 Task: Add Clif Bar Chocolate Chip 12 Pack Case to the cart.
Action: Mouse moved to (233, 95)
Screenshot: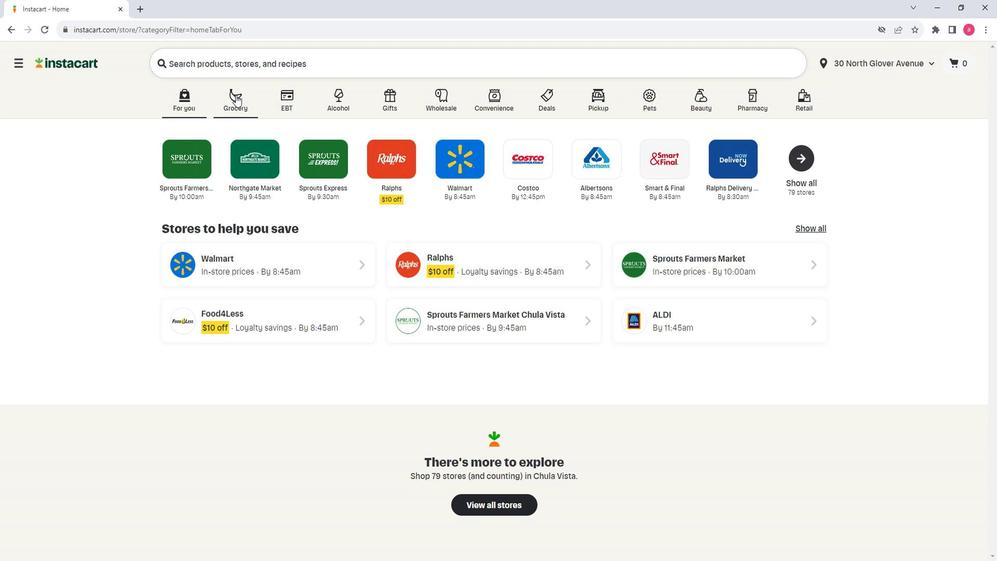 
Action: Mouse pressed left at (233, 95)
Screenshot: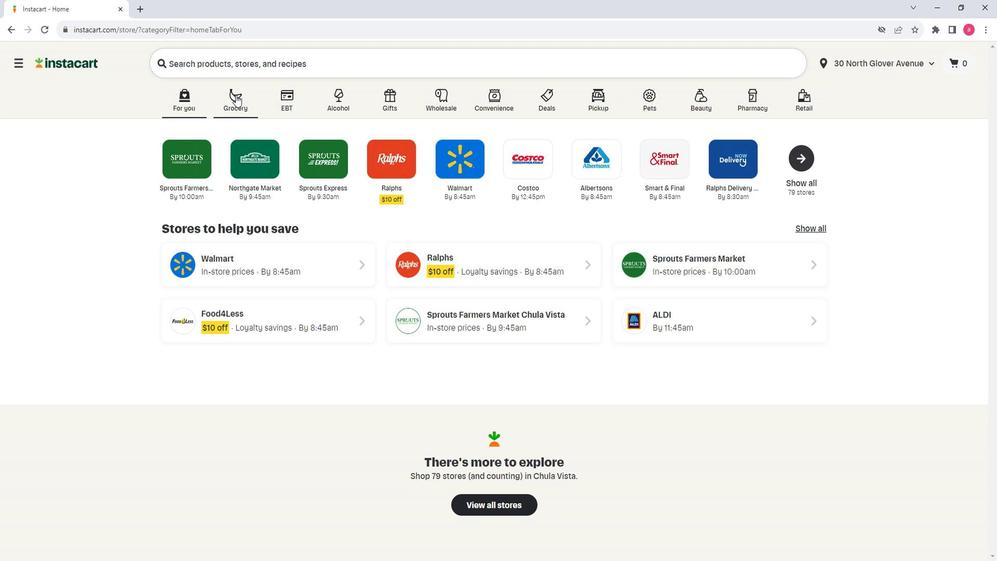 
Action: Mouse moved to (227, 302)
Screenshot: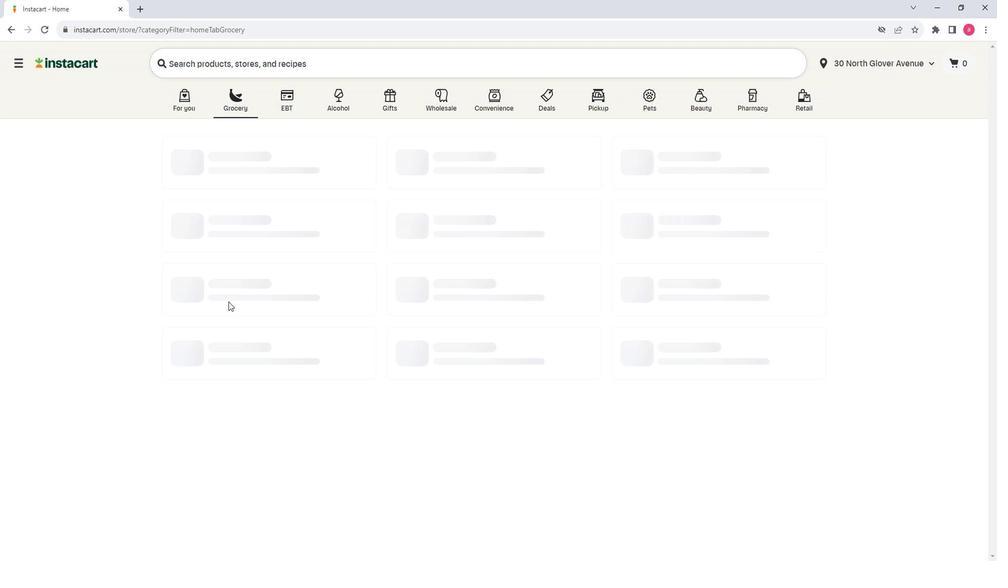 
Action: Mouse pressed left at (227, 302)
Screenshot: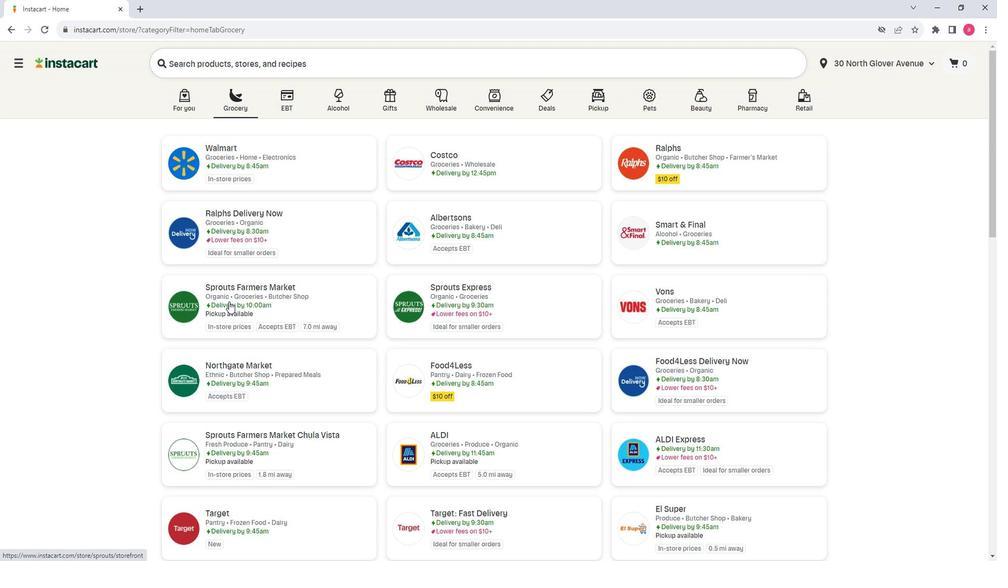 
Action: Mouse moved to (95, 384)
Screenshot: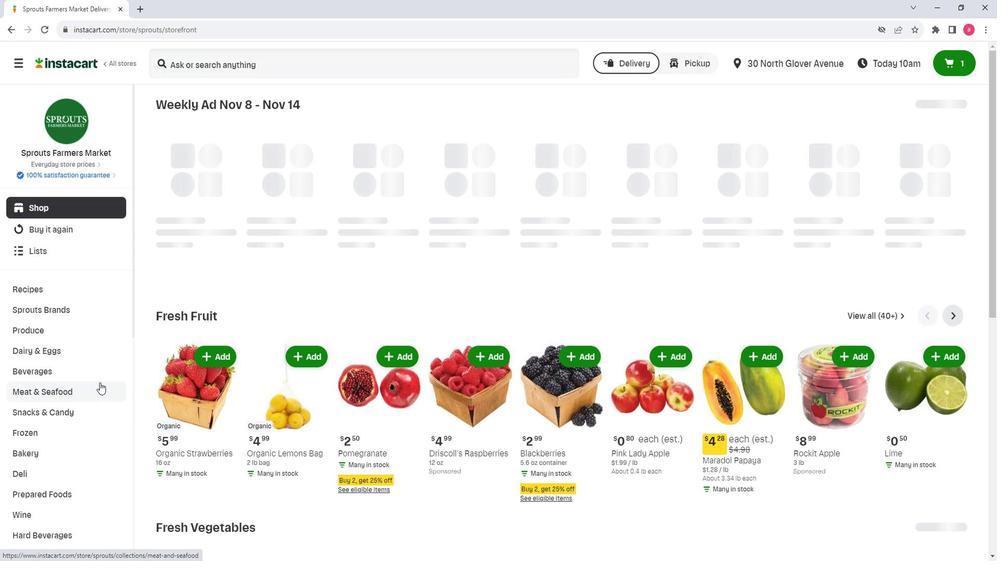 
Action: Mouse scrolled (95, 383) with delta (0, 0)
Screenshot: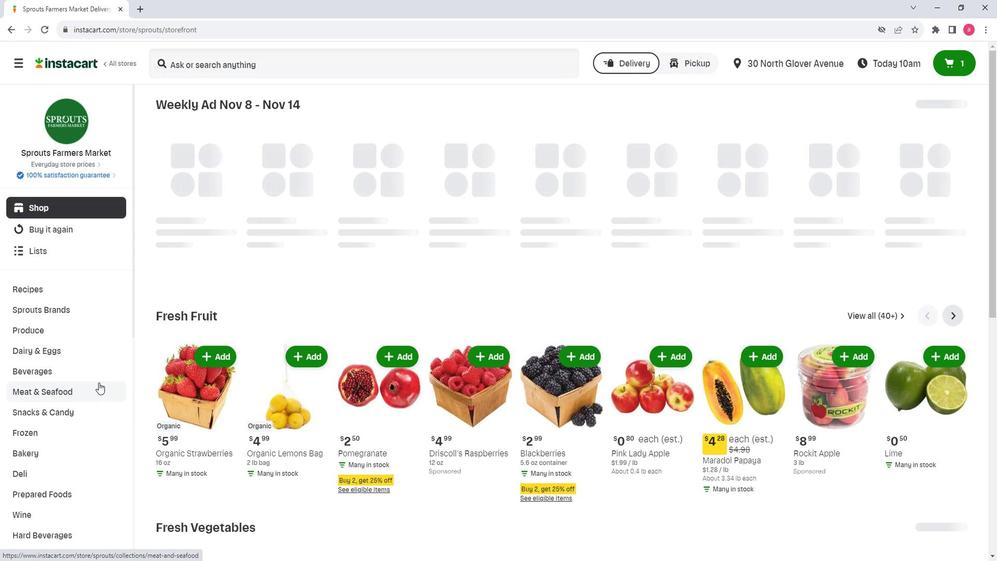 
Action: Mouse moved to (92, 357)
Screenshot: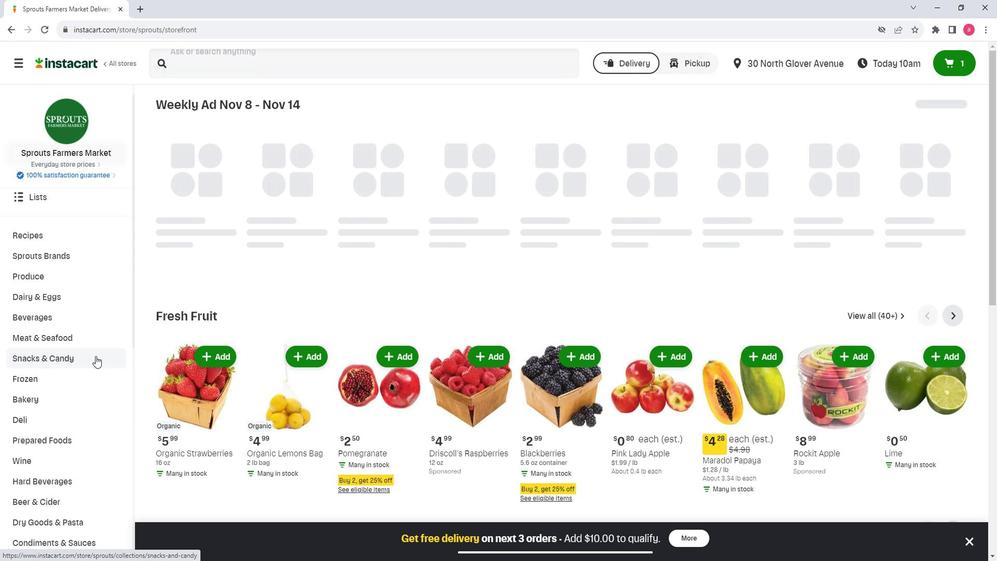 
Action: Mouse pressed left at (92, 357)
Screenshot: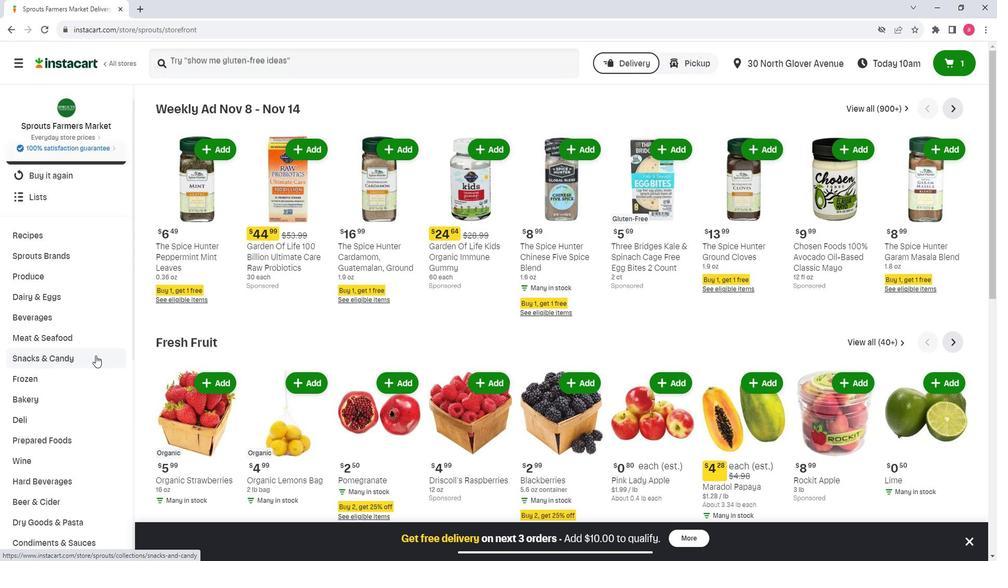 
Action: Mouse scrolled (92, 356) with delta (0, 0)
Screenshot: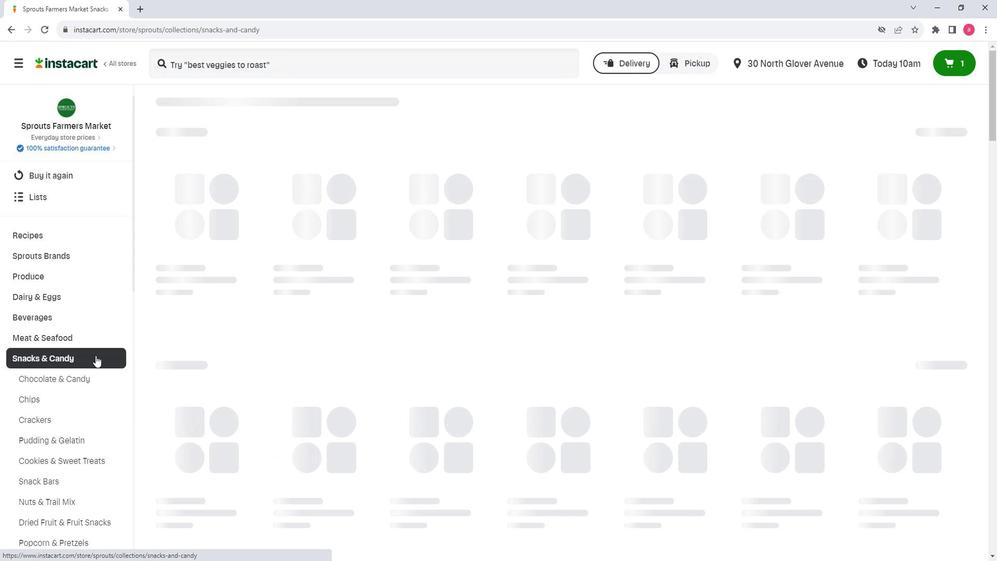 
Action: Mouse moved to (93, 408)
Screenshot: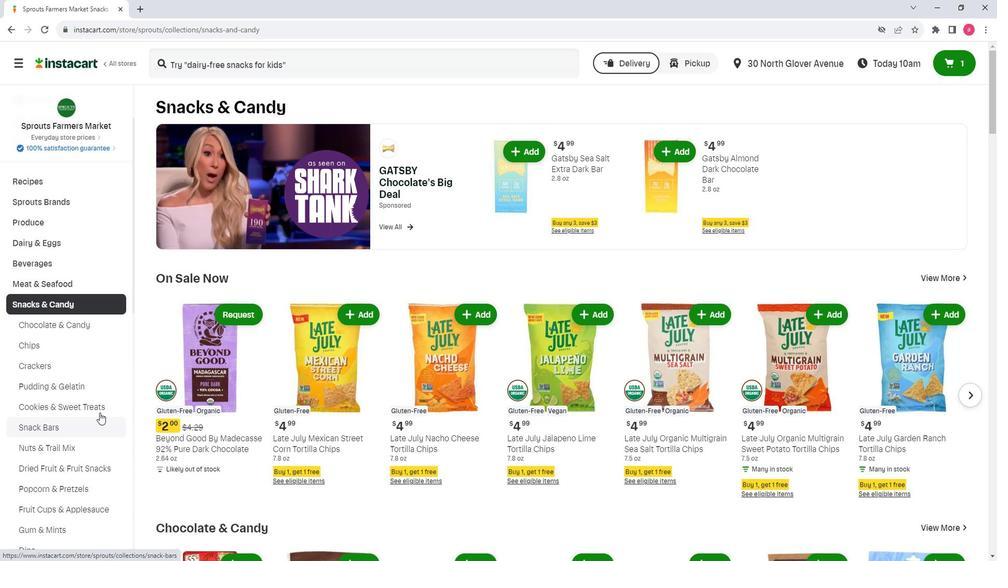 
Action: Mouse pressed left at (93, 408)
Screenshot: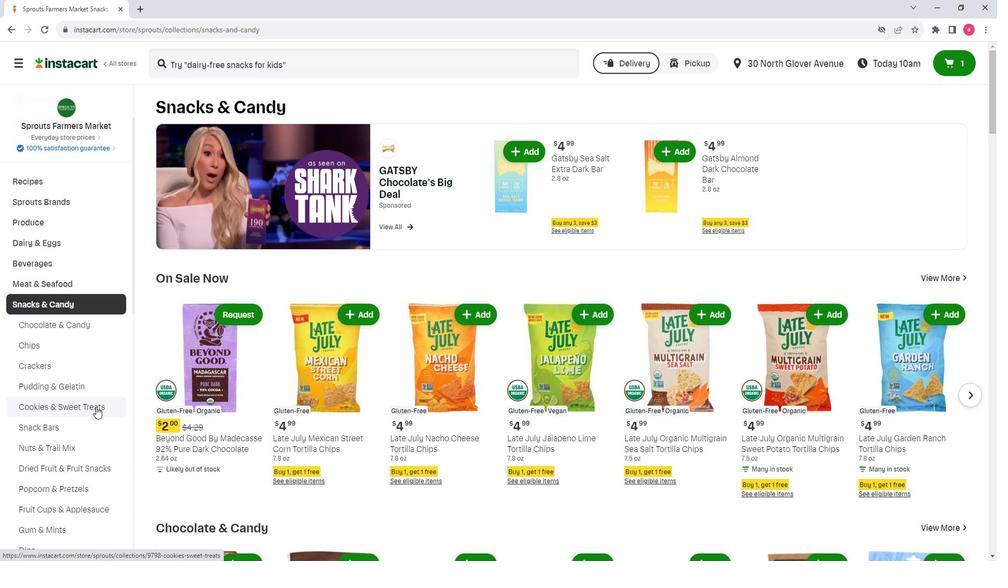 
Action: Mouse moved to (215, 149)
Screenshot: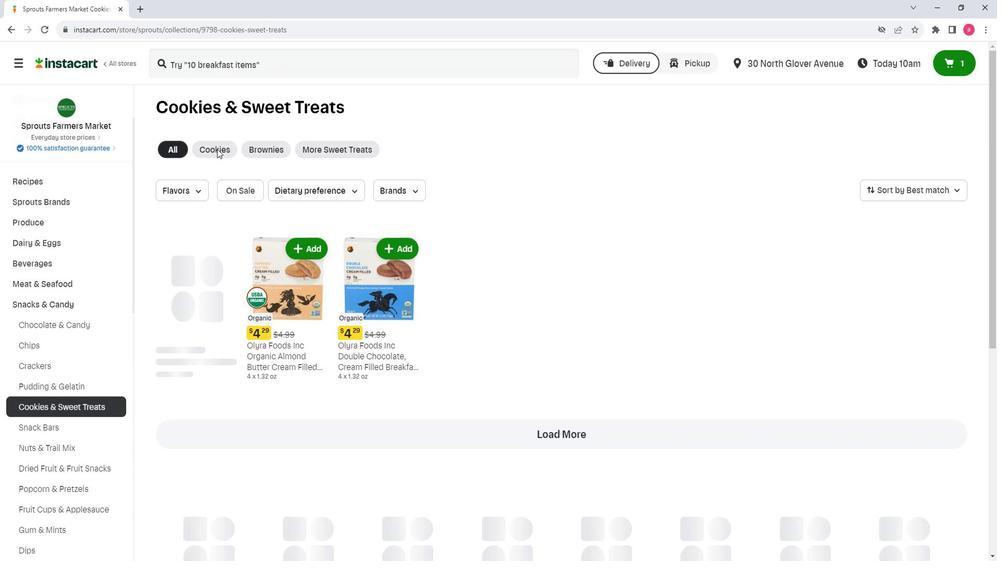 
Action: Mouse pressed left at (215, 149)
Screenshot: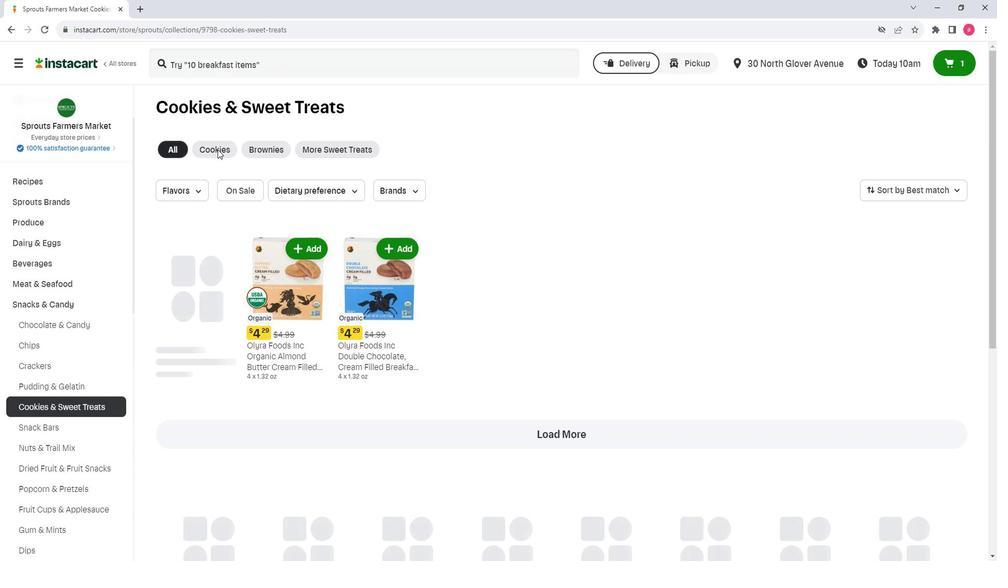 
Action: Mouse moved to (270, 67)
Screenshot: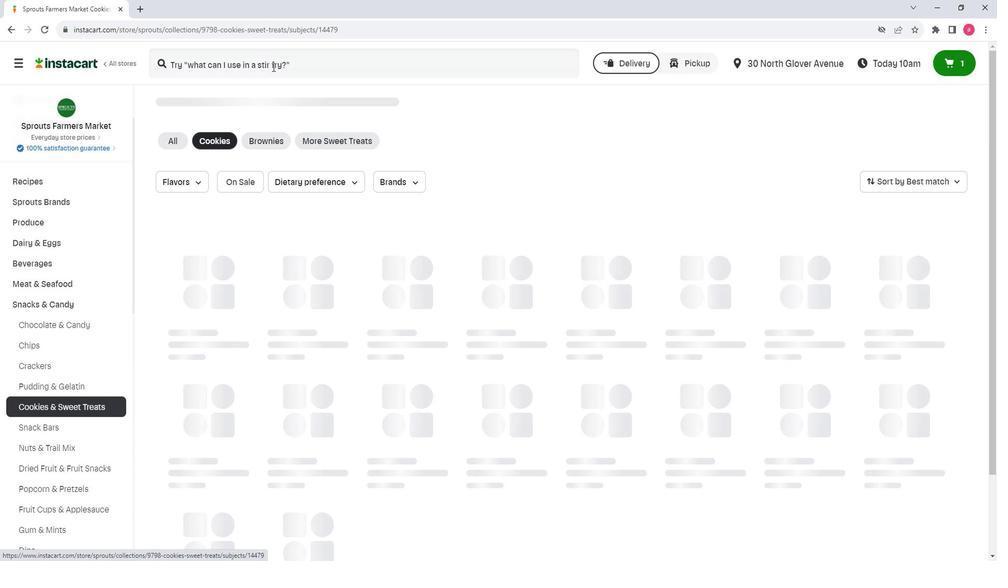 
Action: Mouse pressed left at (270, 67)
Screenshot: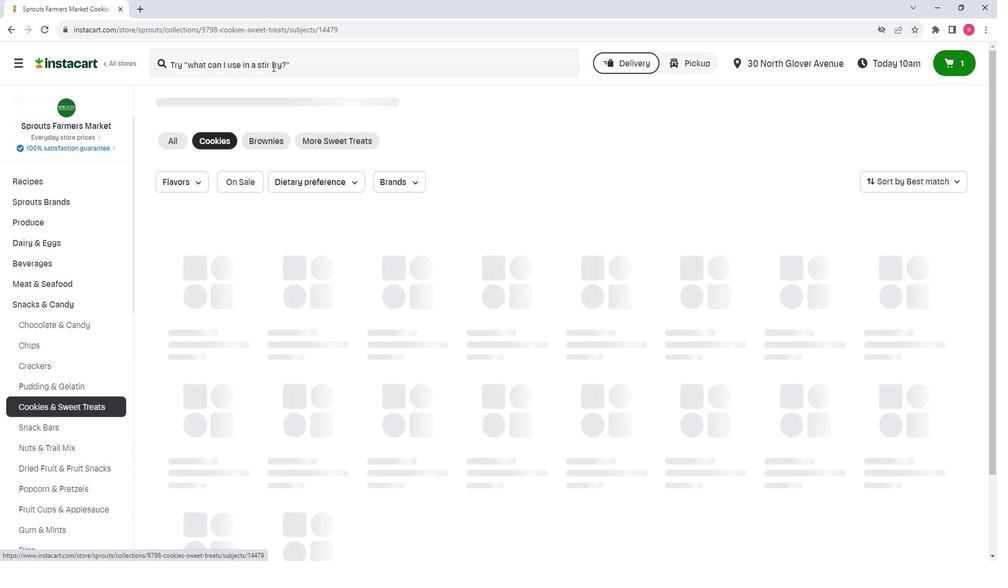 
Action: Key pressed <Key.shift>Clif<Key.space><Key.shift><Key.shift>Bar<Key.space><Key.shift><Key.shift><Key.shift><Key.shift><Key.shift><Key.shift><Key.shift><Key.shift><Key.shift><Key.shift><Key.shift><Key.shift><Key.shift>Chocolate<Key.space><Key.shift><Key.shift><Key.shift><Key.shift><Key.shift><Key.shift><Key.shift><Key.shift><Key.shift><Key.shift><Key.shift><Key.shift><Key.shift><Key.shift><Key.shift>Chip<Key.space>12<Key.space><Key.shift><Key.shift><Key.shift><Key.shift><Key.shift><Key.shift><Key.shift><Key.shift><Key.shift><Key.shift><Key.shift><Key.shift><Key.shift><Key.shift><Key.shift>Pack<Key.space><Key.shift><Key.shift><Key.shift><Key.shift><Key.shift><Key.shift><Key.shift><Key.shift><Key.shift><Key.shift><Key.shift><Key.shift><Key.shift><Key.shift><Key.shift>Case<Key.enter>
Screenshot: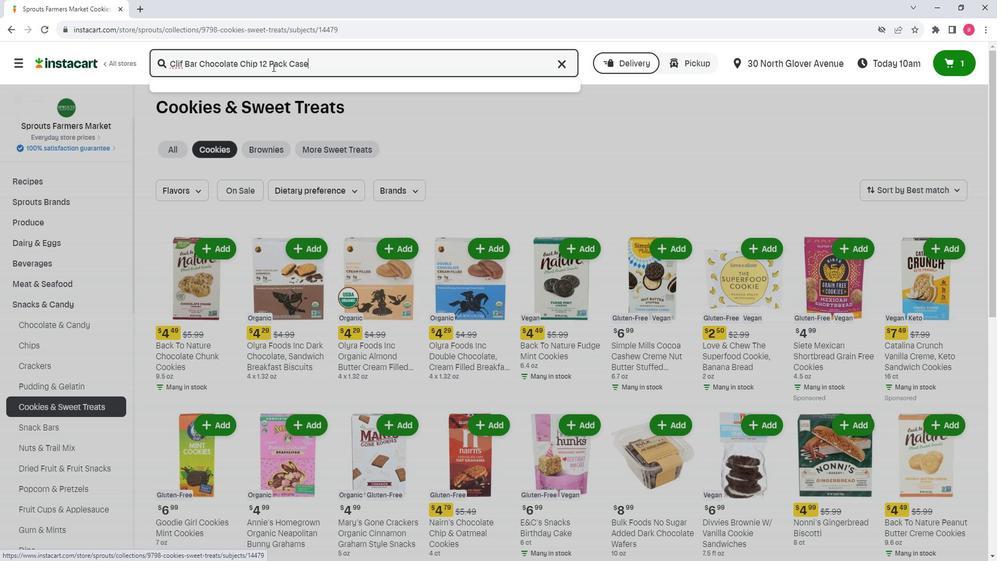 
Action: Mouse moved to (813, 353)
Screenshot: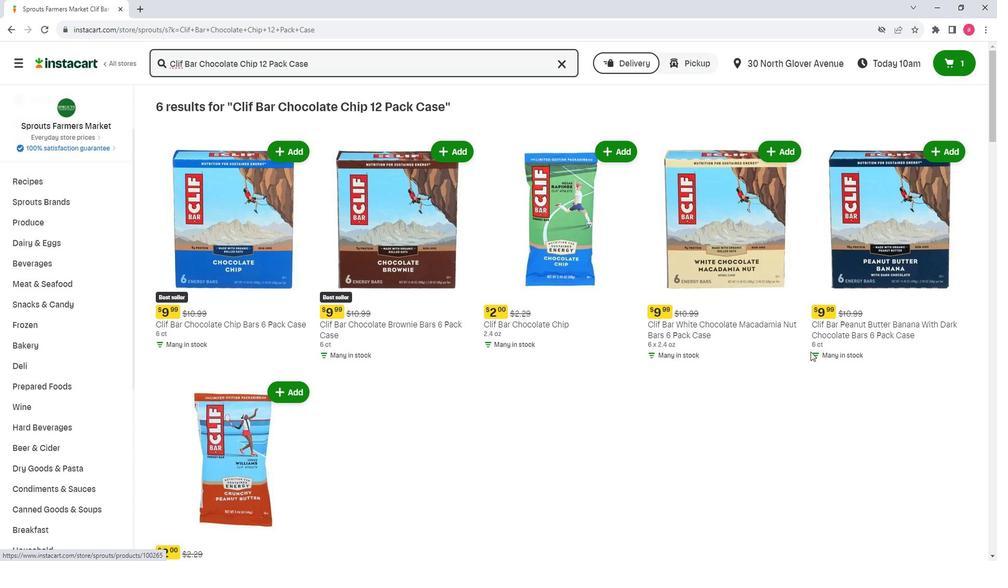 
Action: Mouse scrolled (813, 352) with delta (0, 0)
Screenshot: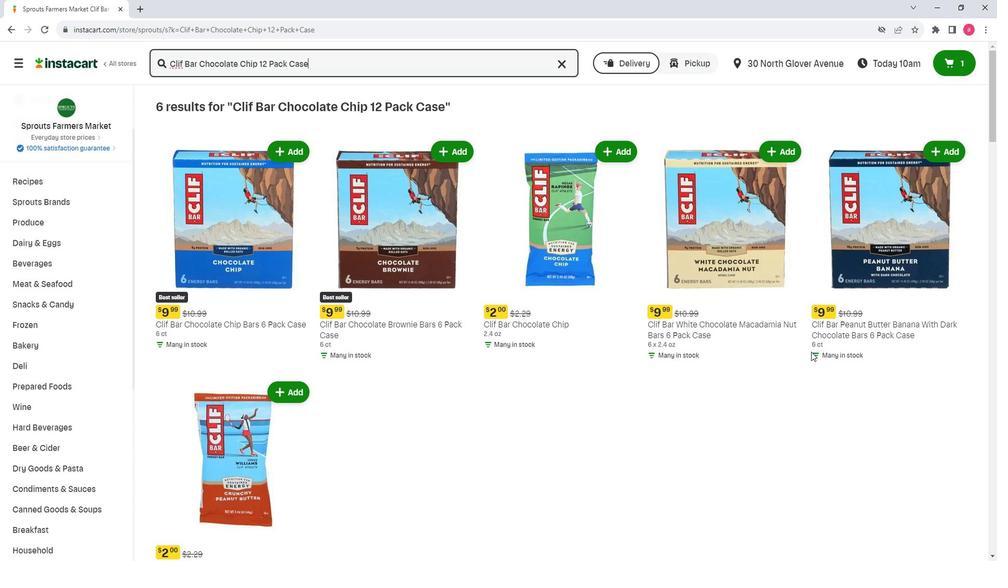 
Action: Mouse scrolled (813, 352) with delta (0, 0)
Screenshot: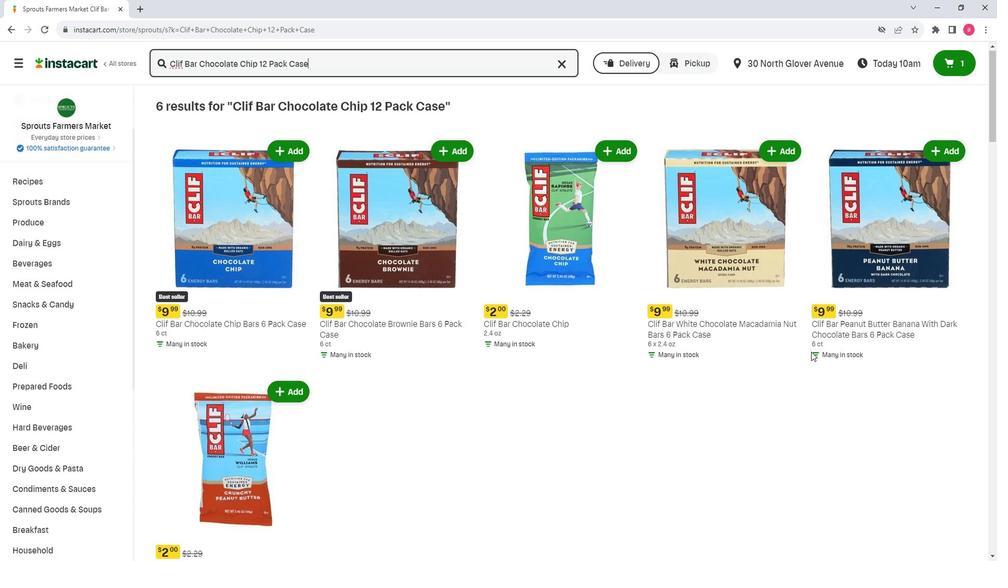 
Action: Mouse moved to (462, 289)
Screenshot: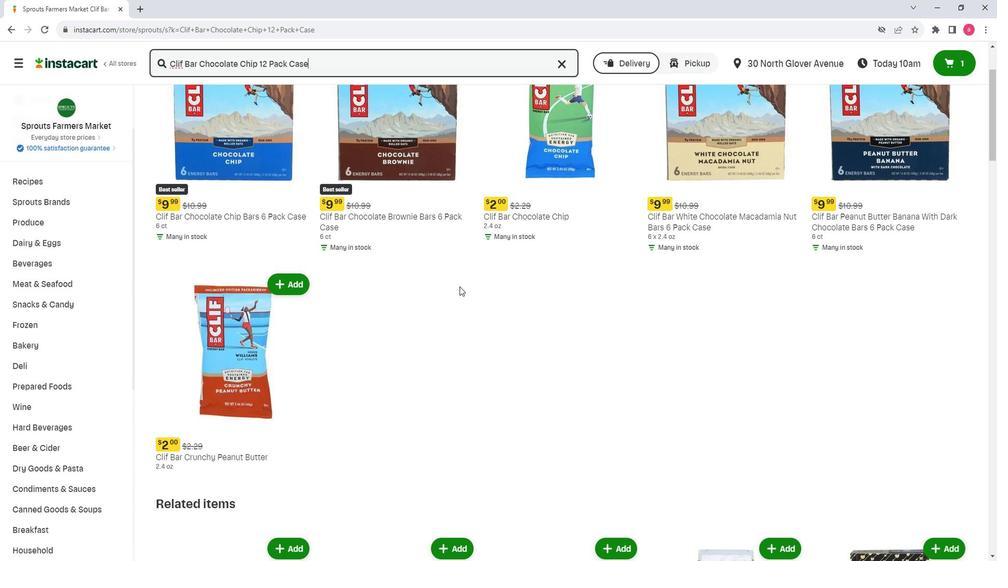 
Action: Mouse scrolled (462, 288) with delta (0, 0)
Screenshot: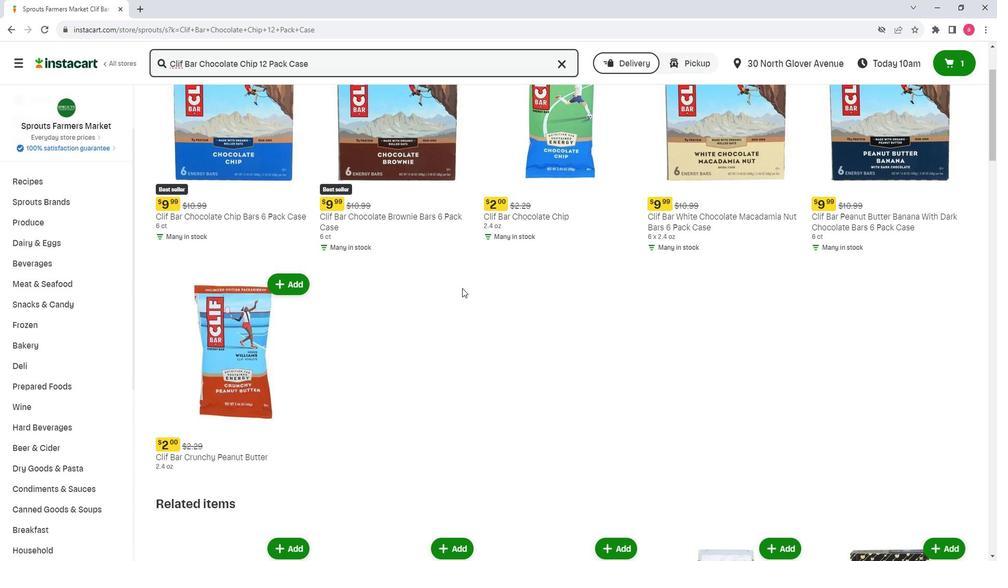 
Action: Mouse scrolled (462, 288) with delta (0, 0)
Screenshot: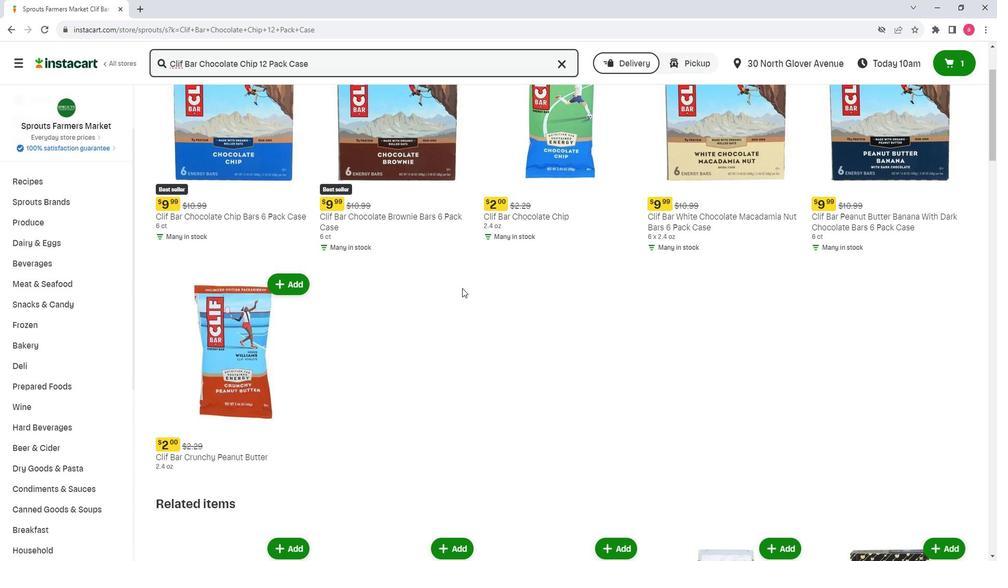 
Action: Mouse scrolled (462, 288) with delta (0, 0)
Screenshot: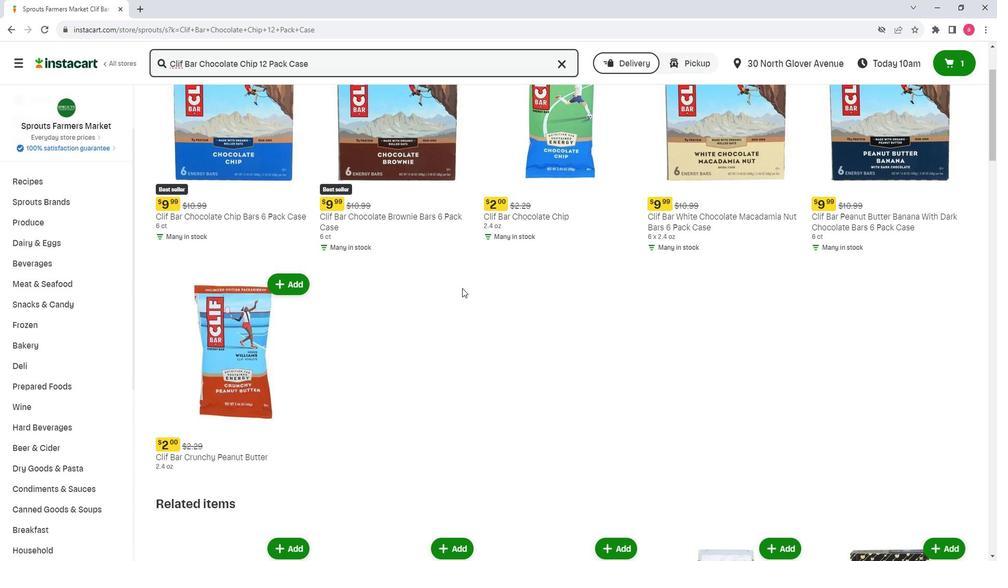
Action: Mouse scrolled (462, 288) with delta (0, 0)
Screenshot: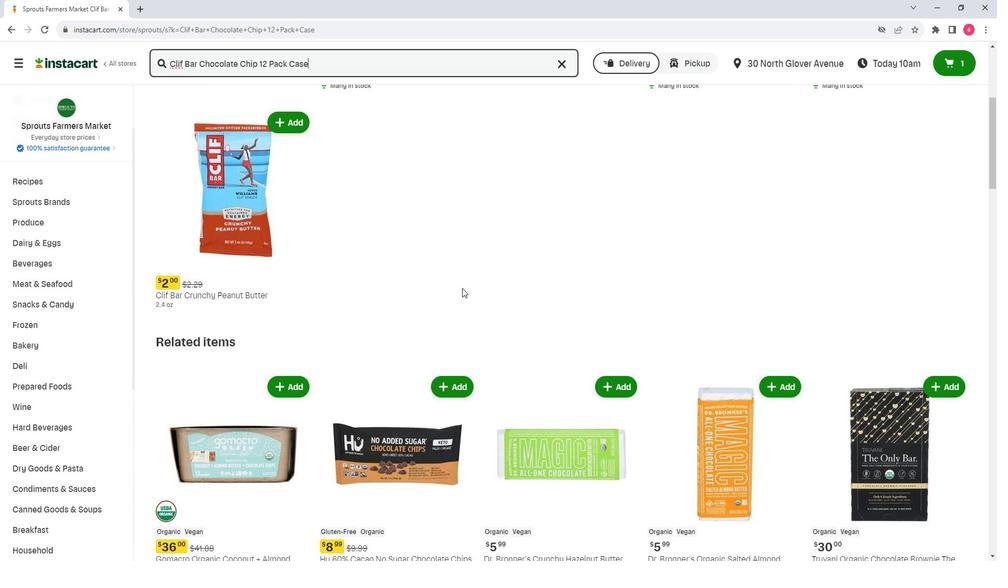 
Action: Mouse scrolled (462, 288) with delta (0, 0)
Screenshot: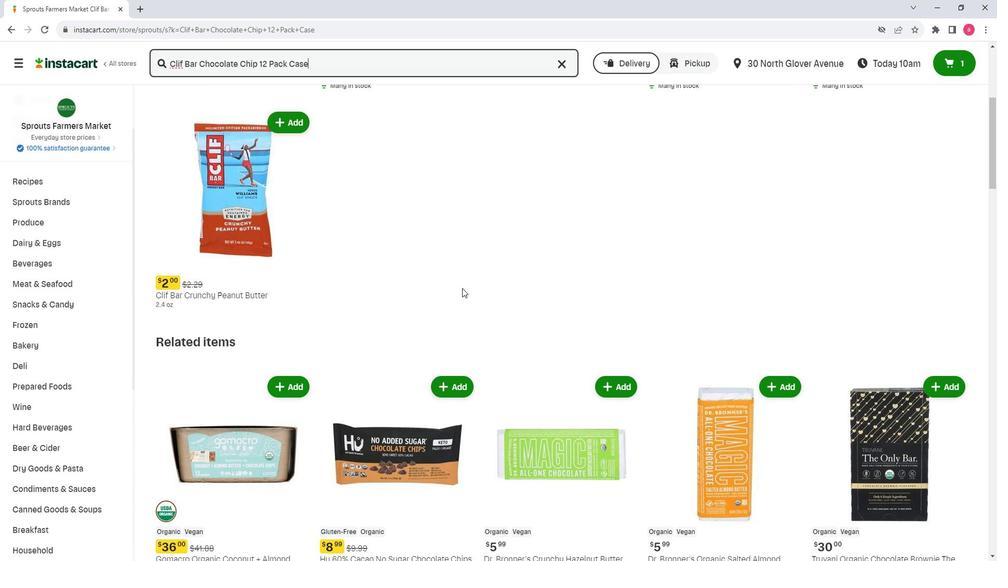 
Action: Mouse scrolled (462, 288) with delta (0, 0)
Screenshot: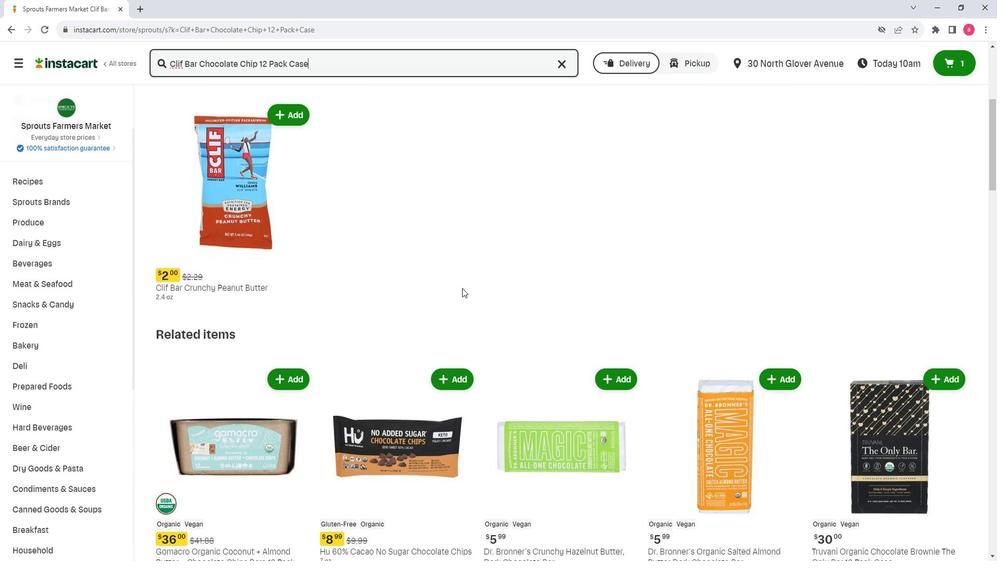 
Action: Mouse scrolled (462, 288) with delta (0, 0)
Screenshot: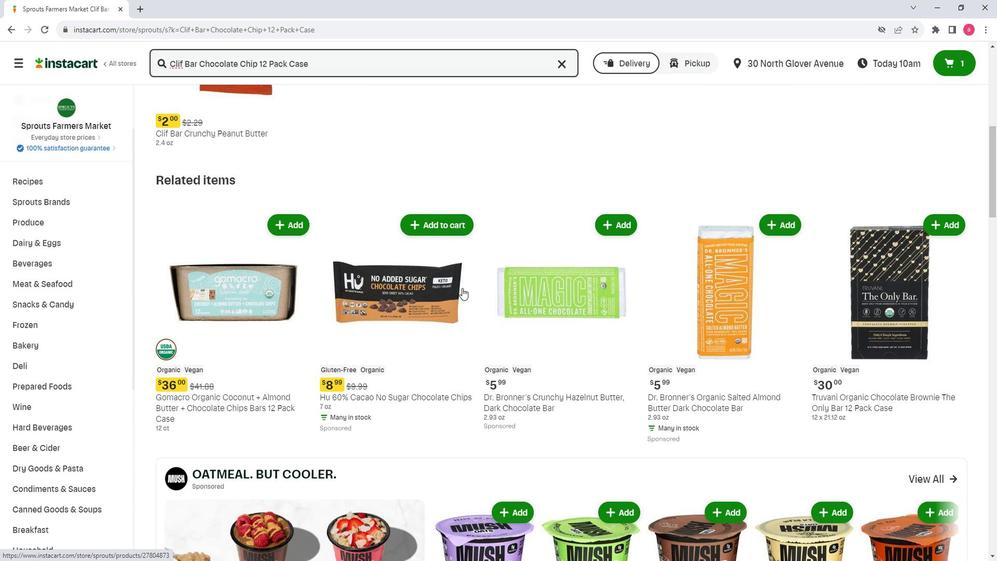
Action: Mouse scrolled (462, 288) with delta (0, 0)
Screenshot: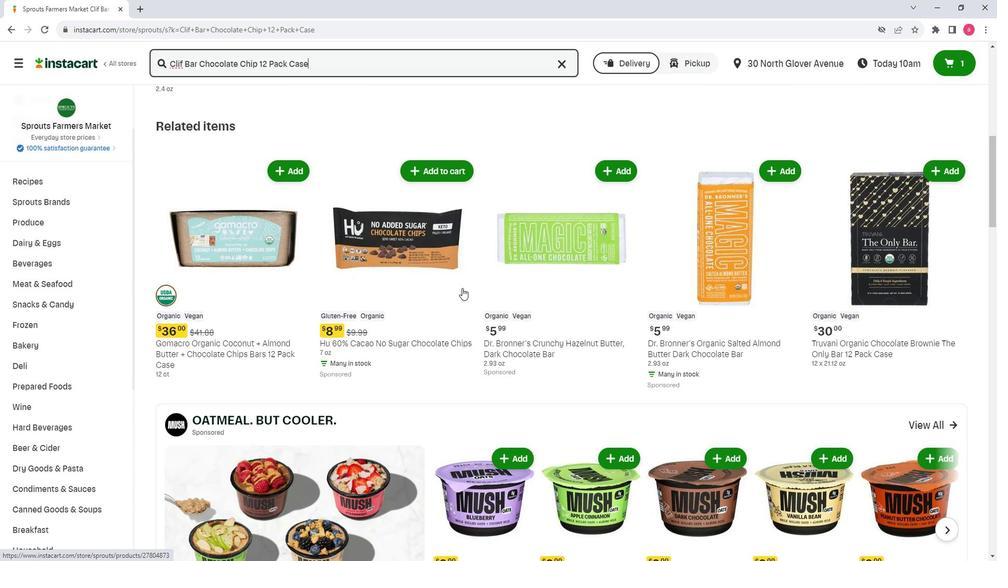 
Action: Mouse scrolled (462, 288) with delta (0, 0)
Screenshot: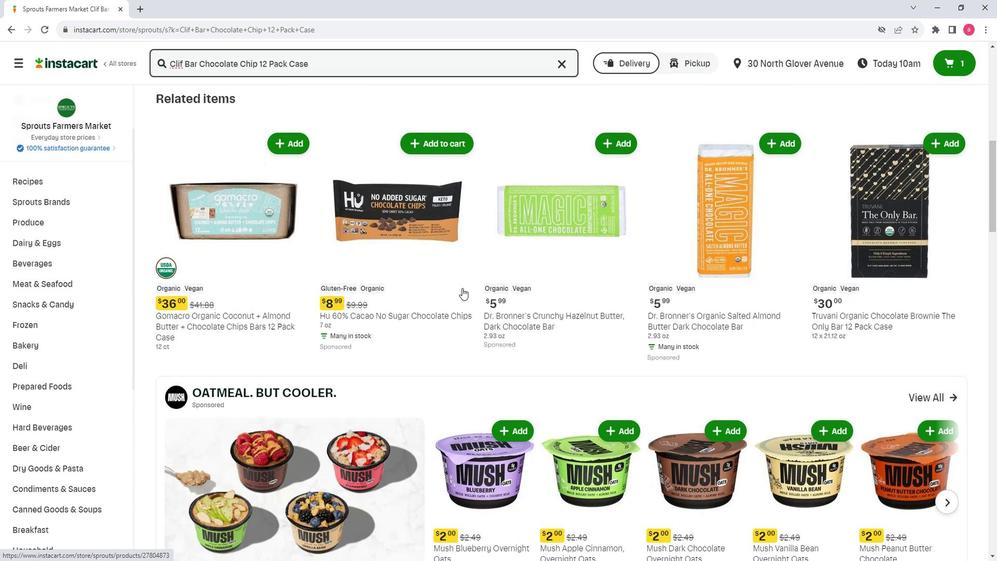 
Action: Mouse scrolled (462, 288) with delta (0, 0)
Screenshot: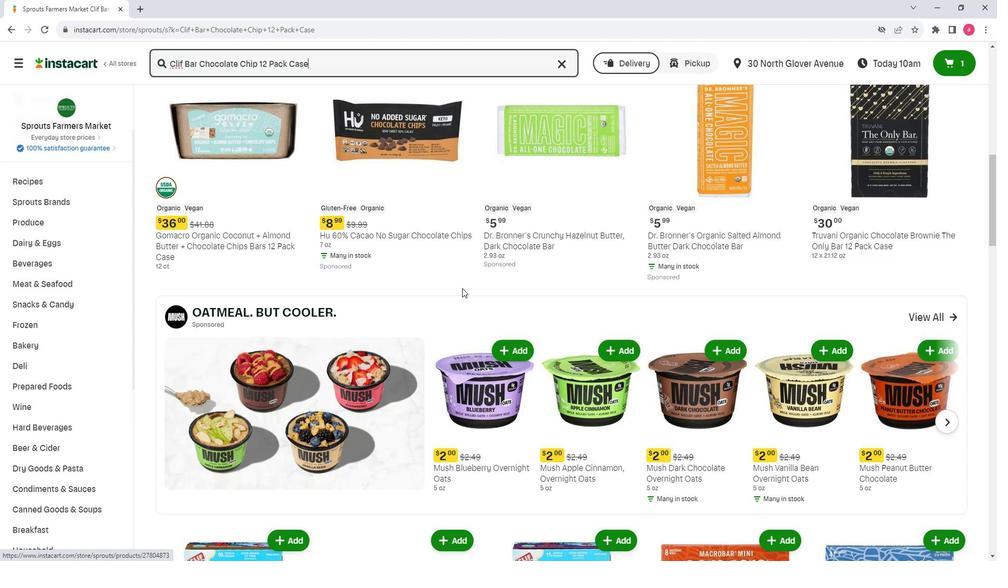 
Action: Mouse scrolled (462, 288) with delta (0, 0)
Screenshot: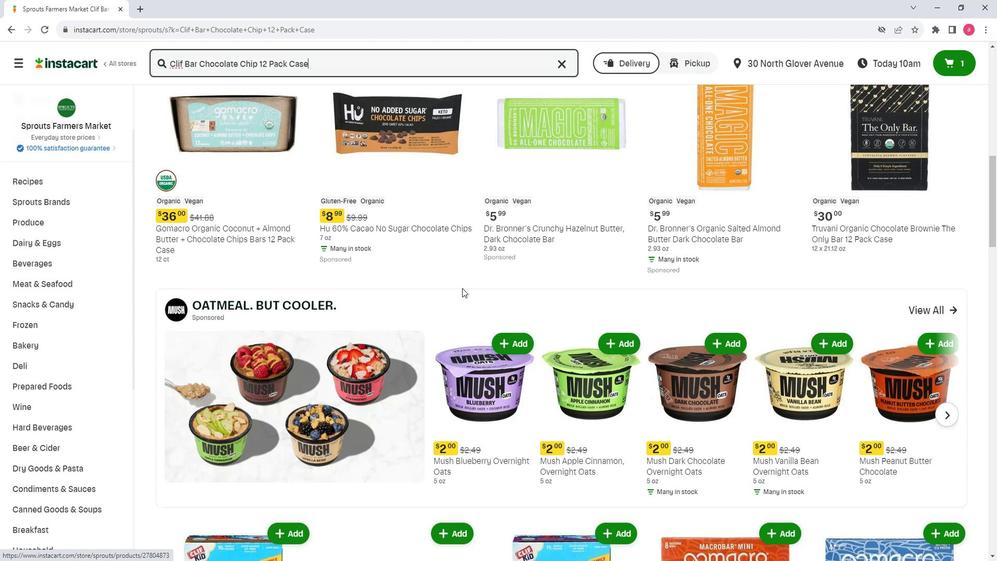 
Action: Mouse scrolled (462, 288) with delta (0, 0)
Screenshot: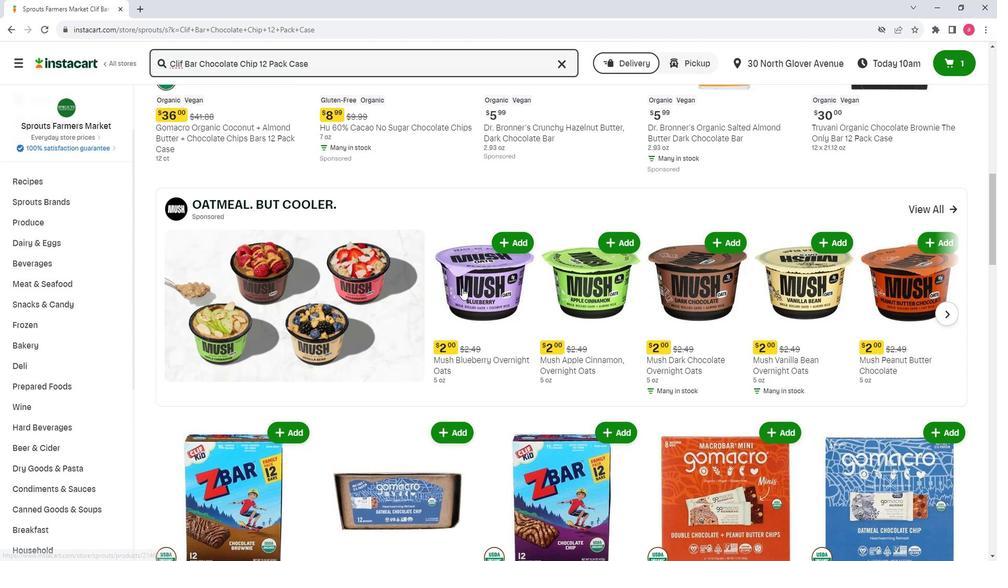 
Action: Mouse scrolled (462, 288) with delta (0, 0)
Screenshot: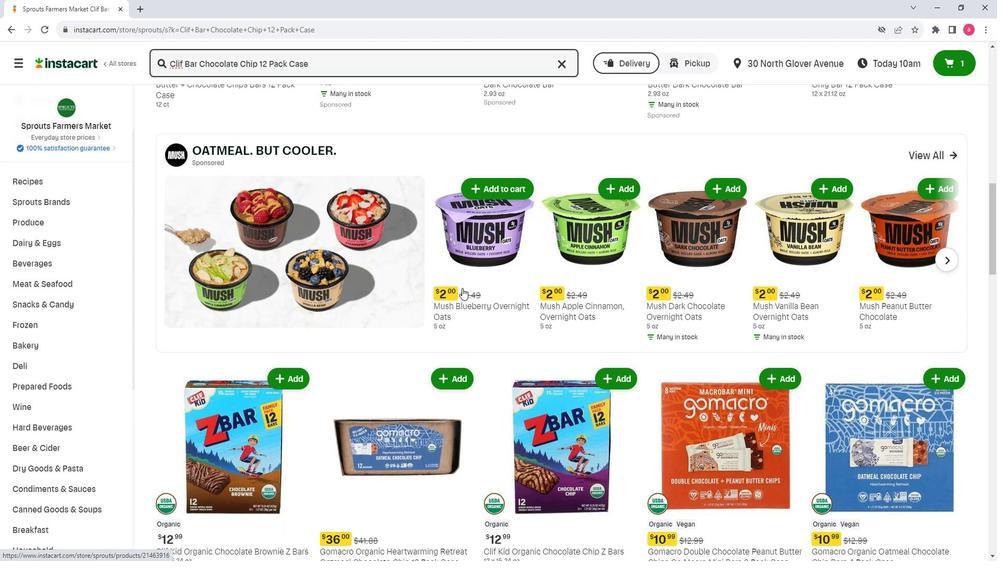 
Action: Mouse scrolled (462, 288) with delta (0, 0)
Screenshot: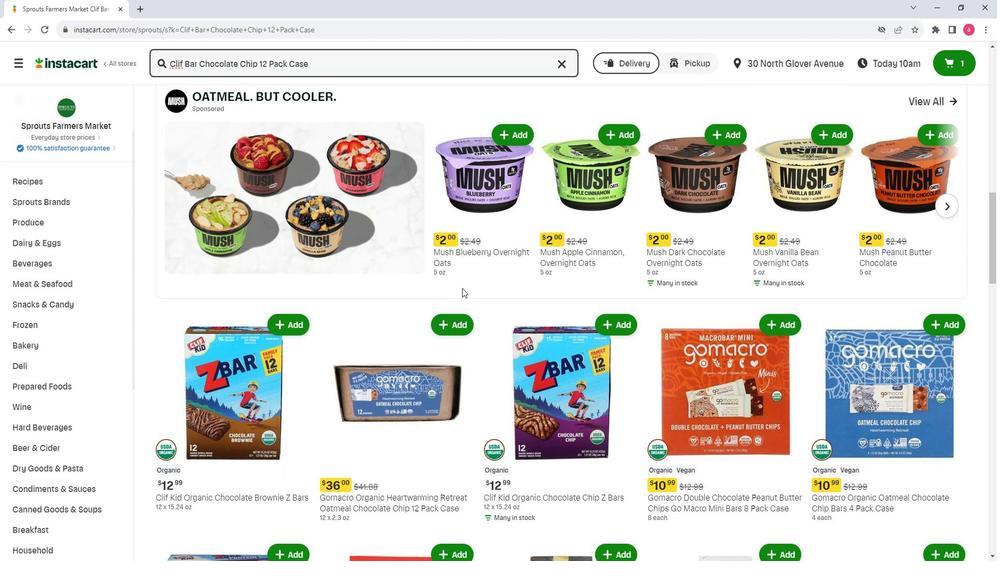 
Action: Mouse scrolled (462, 288) with delta (0, 0)
Screenshot: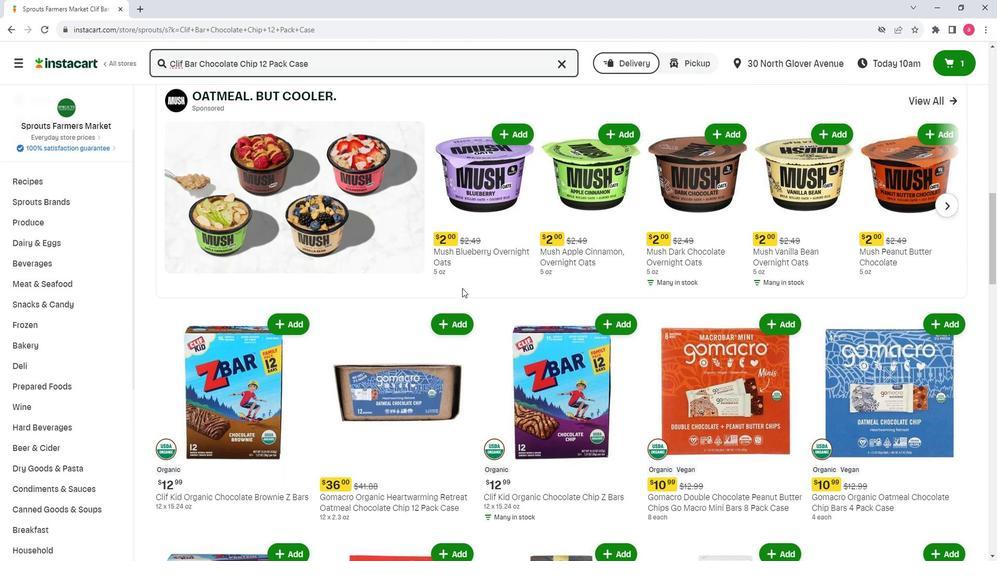 
Action: Mouse scrolled (462, 288) with delta (0, 0)
Screenshot: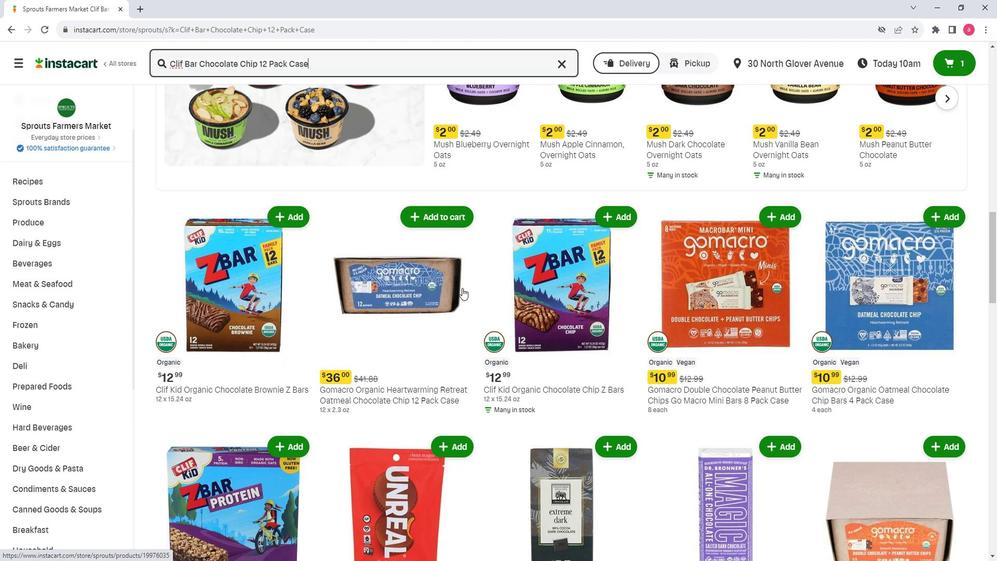 
Action: Mouse scrolled (462, 288) with delta (0, 0)
Screenshot: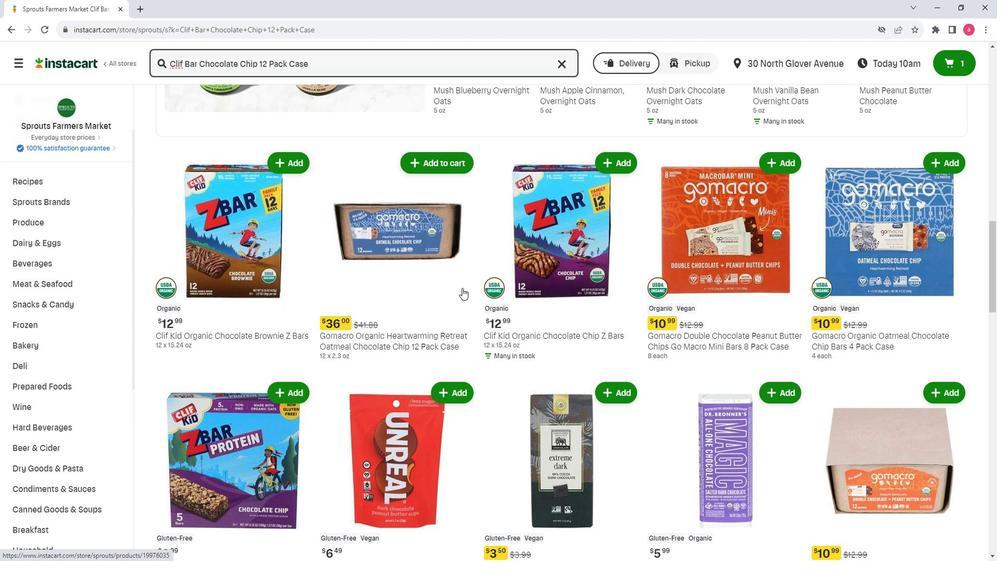 
Action: Mouse scrolled (462, 288) with delta (0, 0)
Screenshot: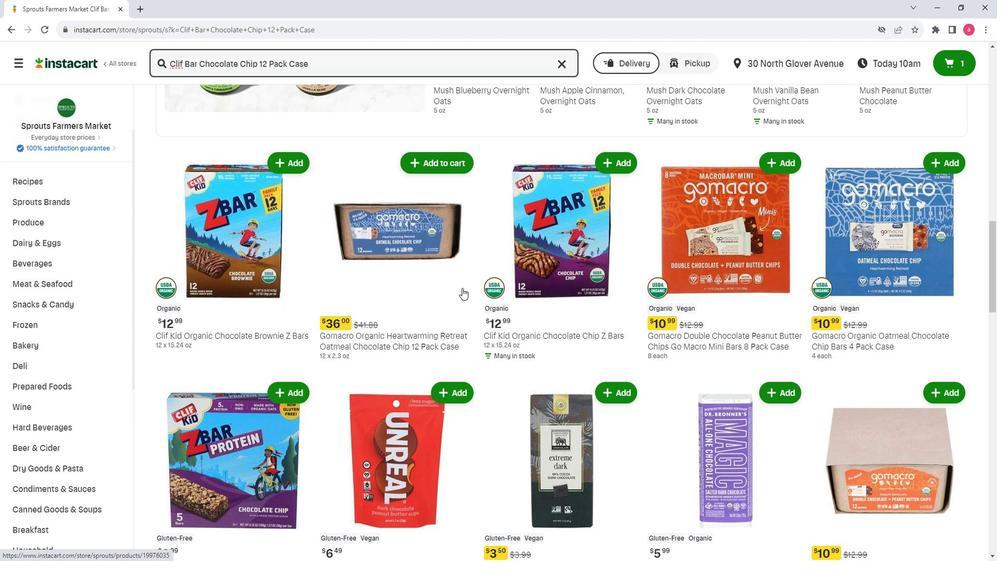 
Action: Mouse scrolled (462, 288) with delta (0, 0)
Screenshot: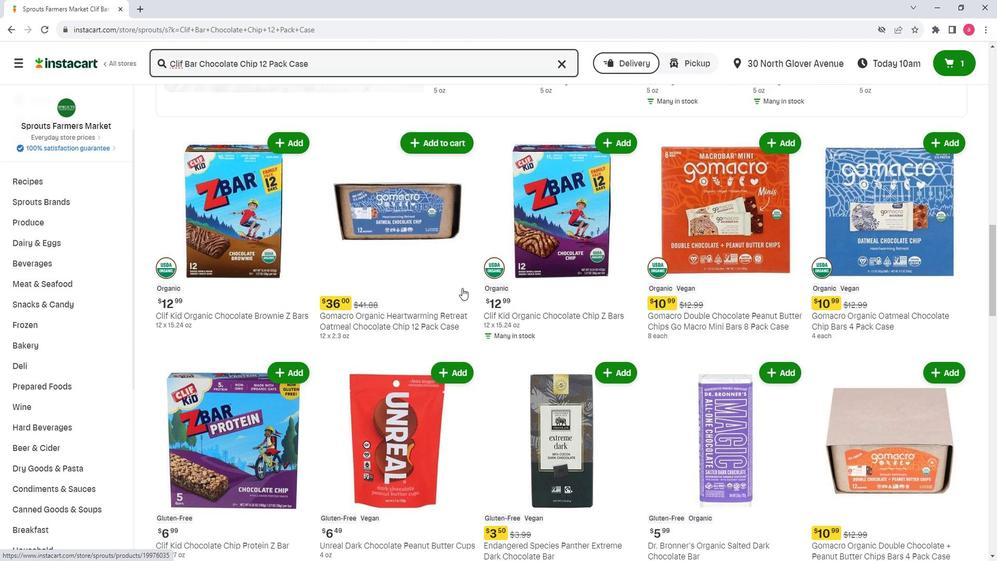 
Action: Mouse moved to (592, 304)
Screenshot: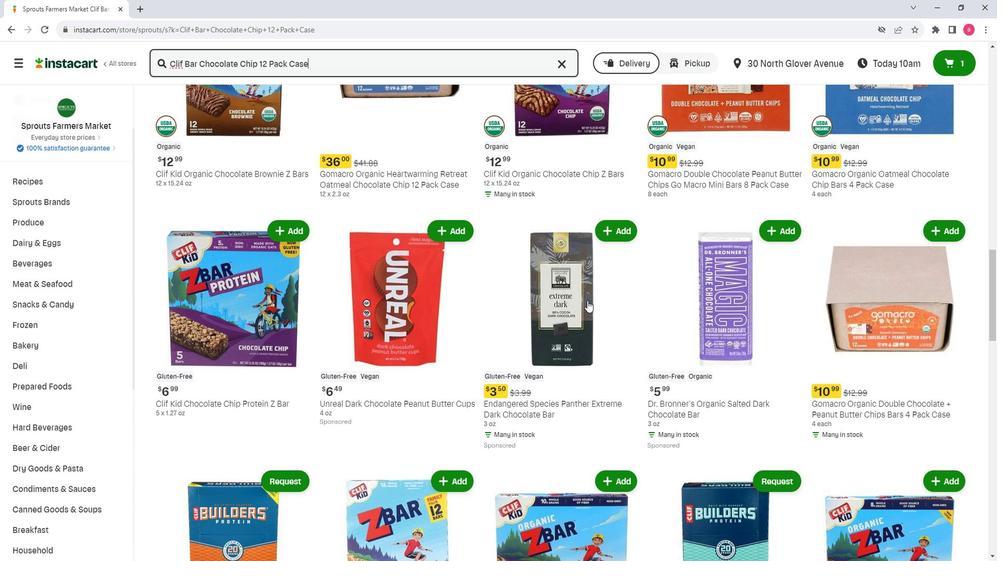 
Action: Mouse scrolled (592, 304) with delta (0, 0)
Screenshot: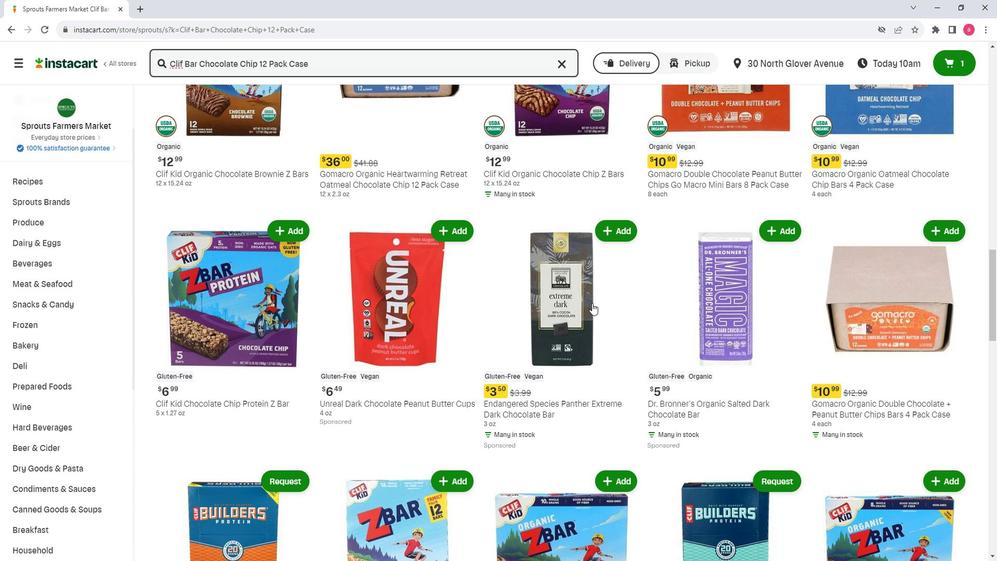 
Action: Mouse scrolled (592, 304) with delta (0, 0)
Screenshot: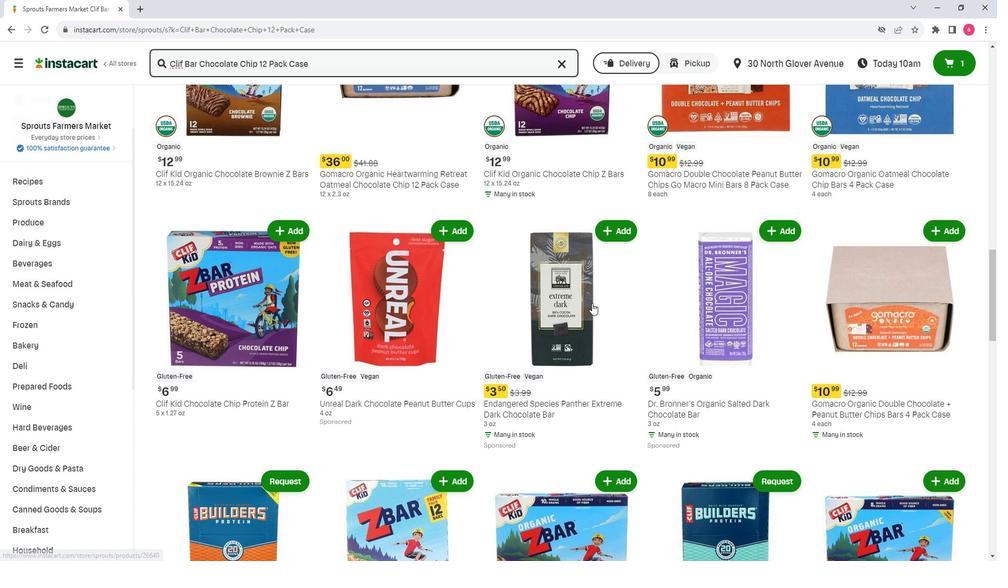 
Action: Mouse scrolled (592, 304) with delta (0, 0)
Screenshot: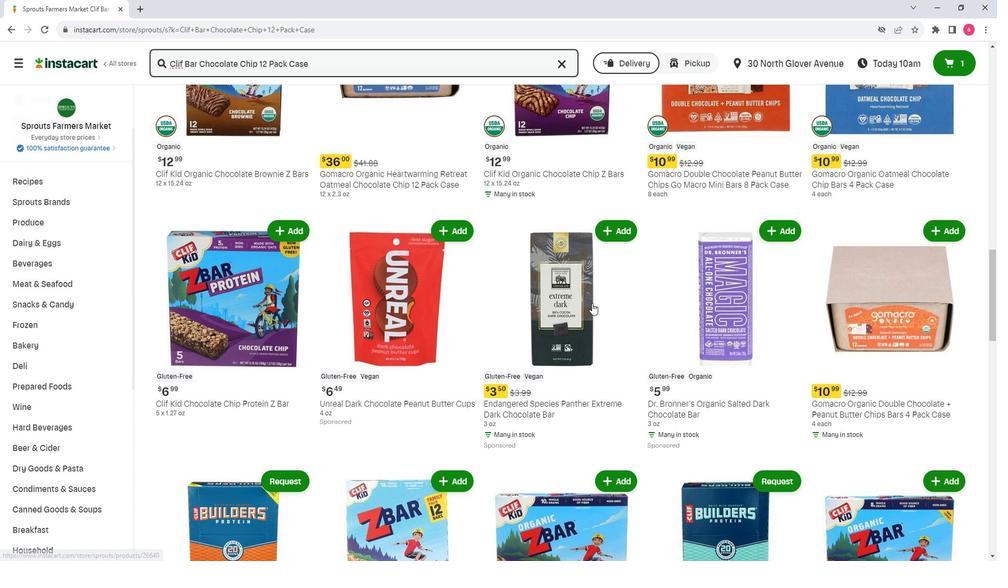 
Action: Mouse scrolled (592, 304) with delta (0, 0)
Screenshot: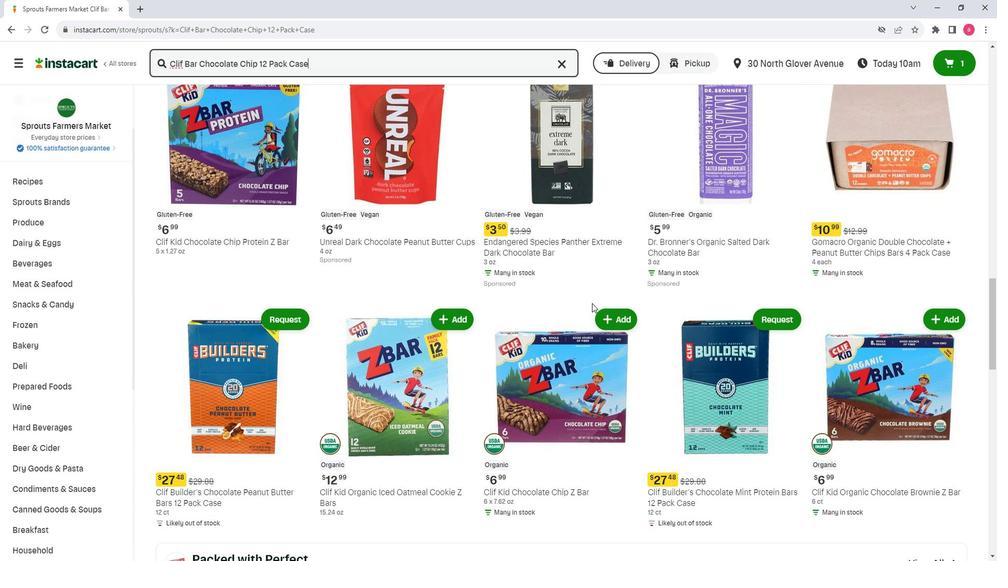 
Action: Mouse moved to (608, 305)
Screenshot: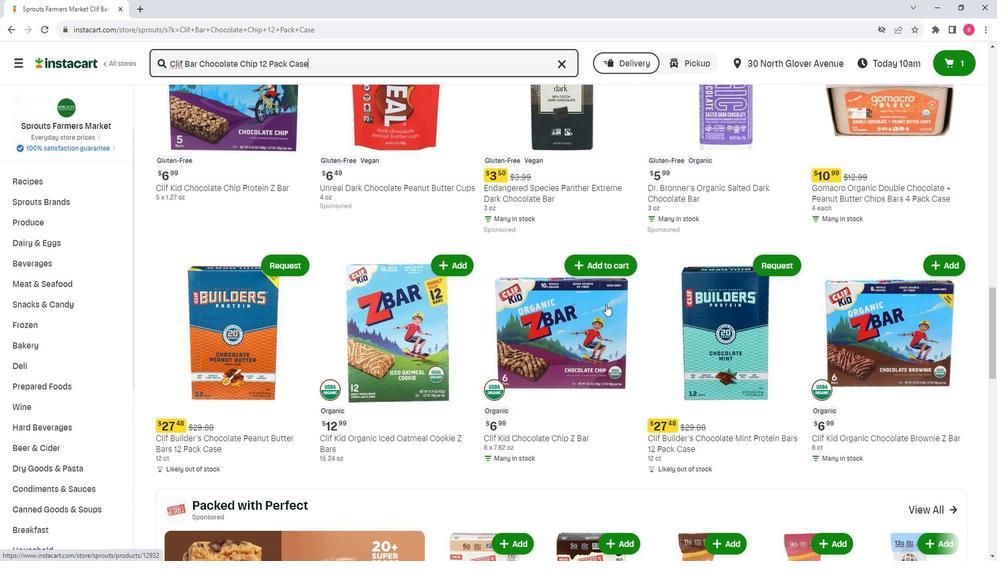
Action: Mouse scrolled (608, 305) with delta (0, 0)
Screenshot: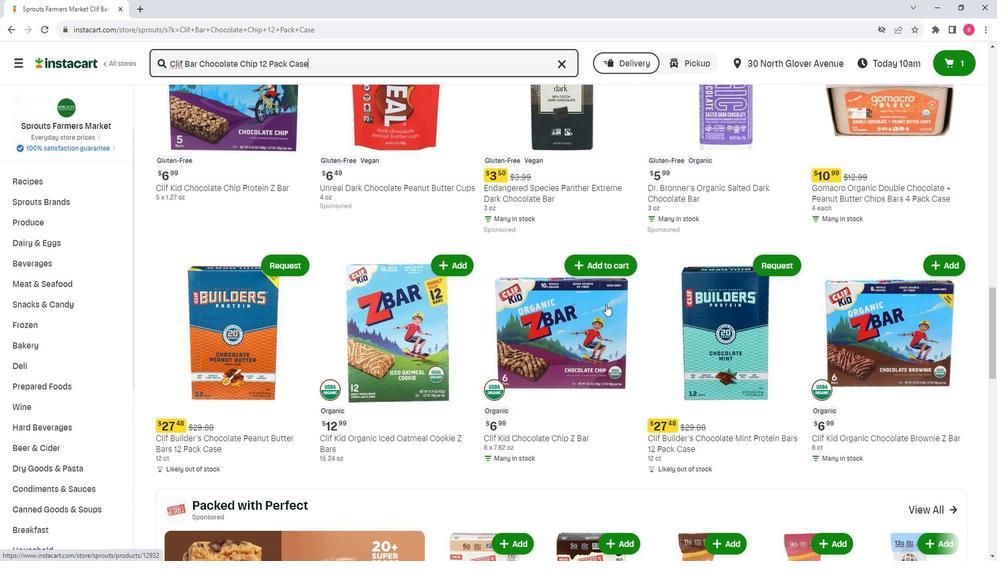 
Action: Mouse scrolled (608, 305) with delta (0, 0)
Screenshot: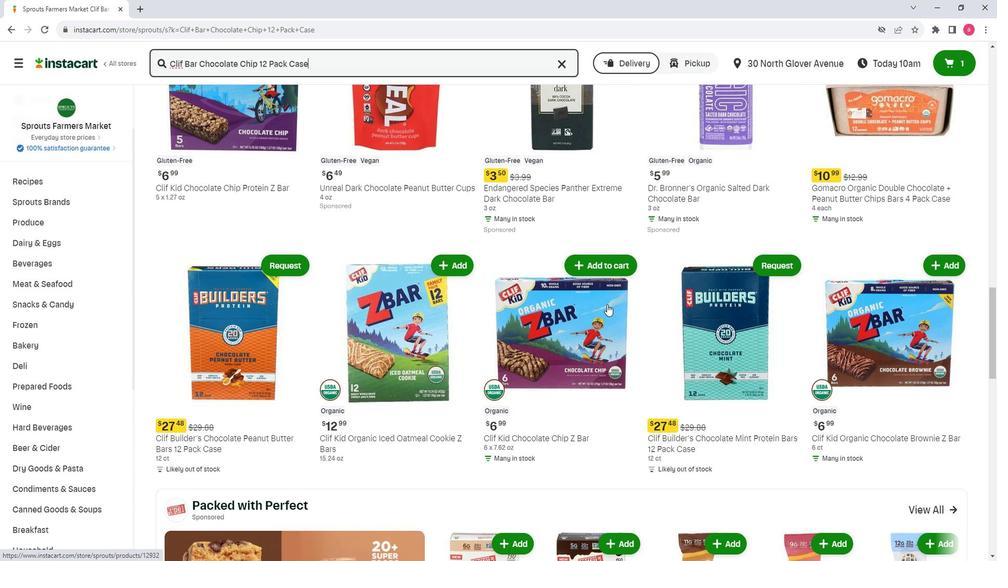 
Action: Mouse scrolled (608, 305) with delta (0, 0)
Screenshot: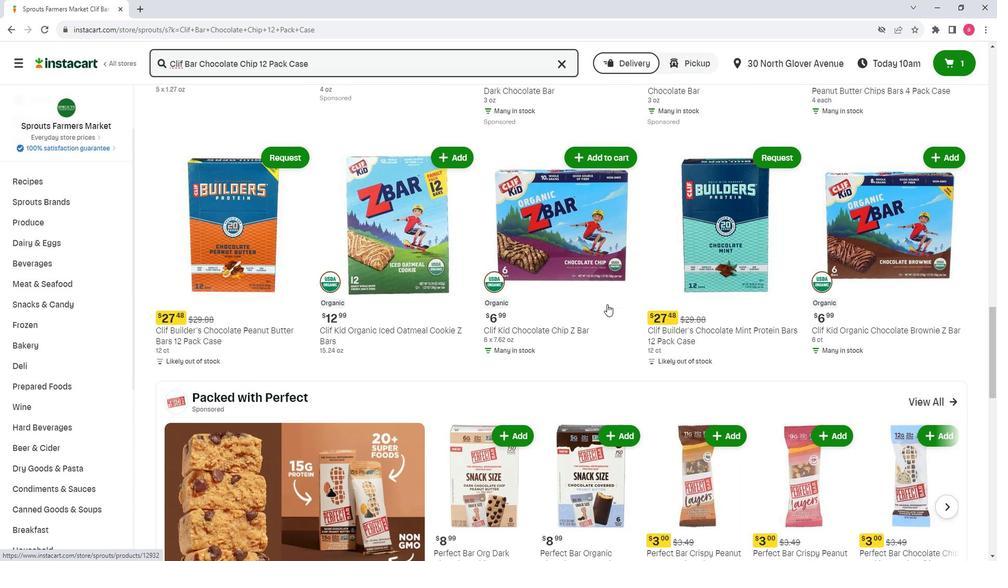 
Action: Mouse scrolled (608, 305) with delta (0, 0)
Screenshot: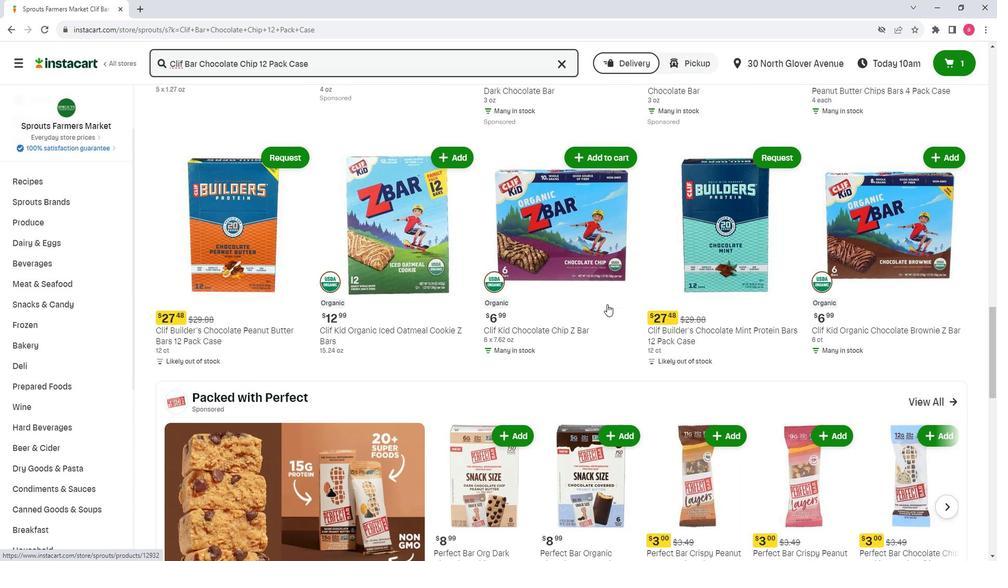 
Action: Mouse scrolled (608, 305) with delta (0, 0)
Screenshot: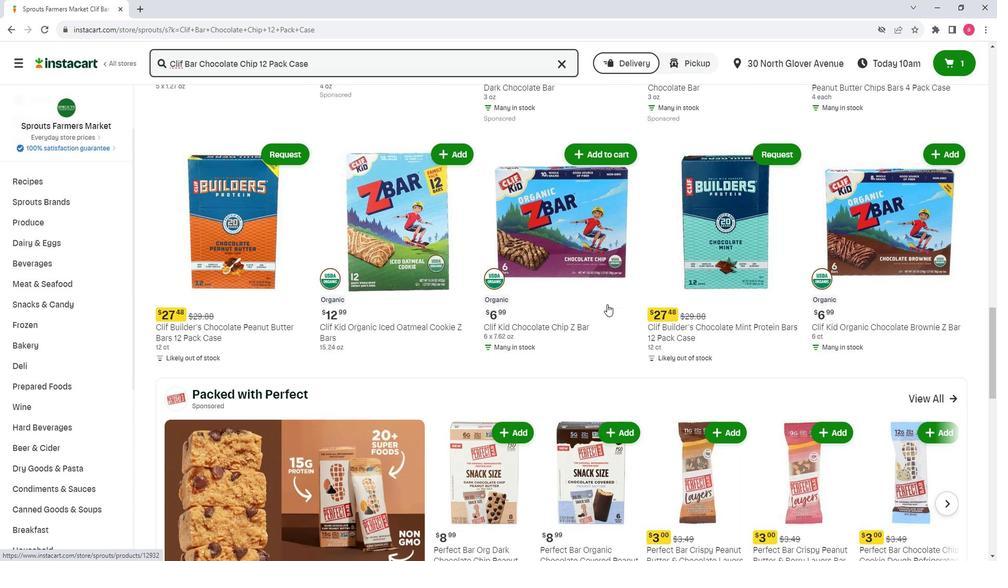
Action: Mouse scrolled (608, 305) with delta (0, 0)
Screenshot: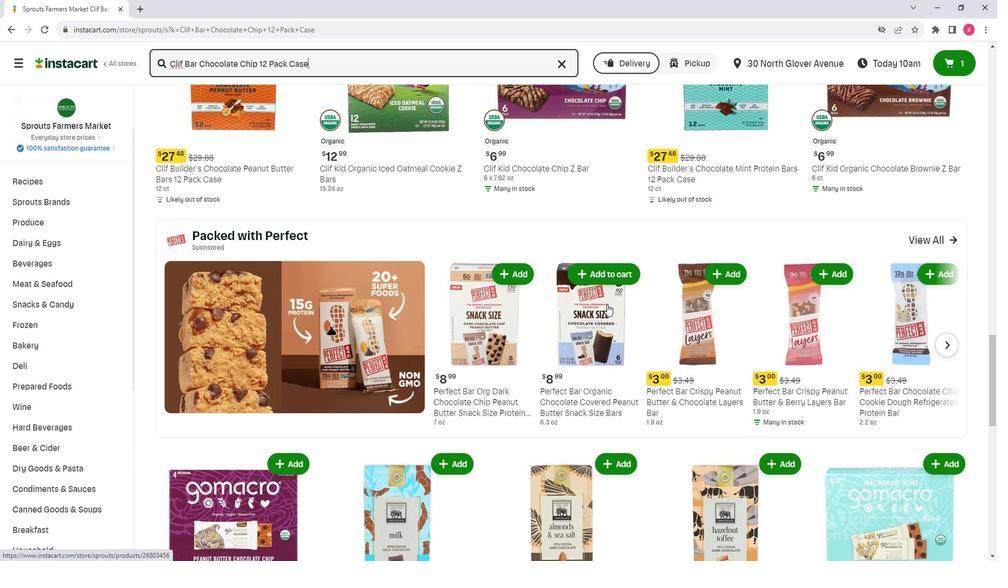 
Action: Mouse scrolled (608, 305) with delta (0, 0)
Screenshot: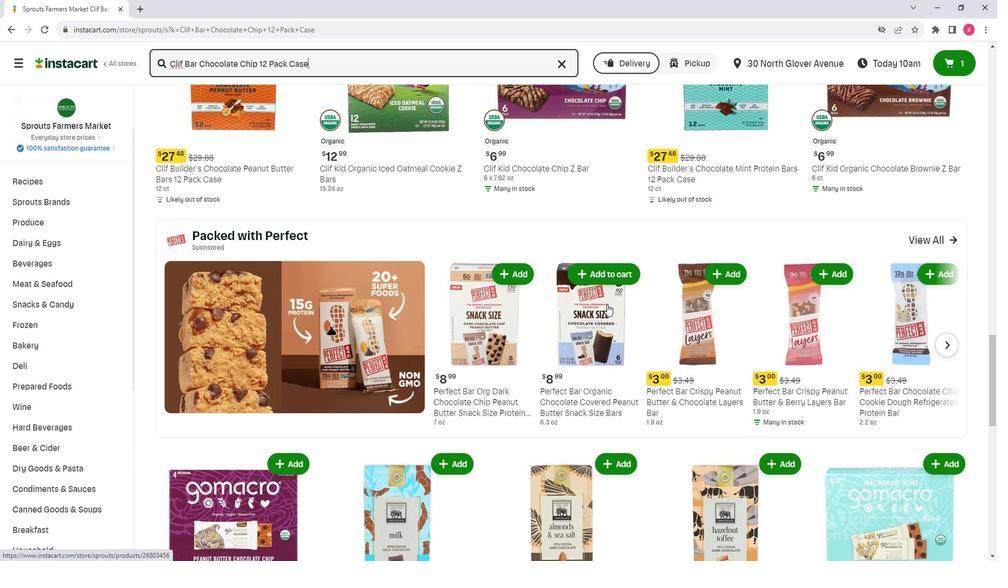 
Action: Mouse scrolled (608, 305) with delta (0, 0)
Screenshot: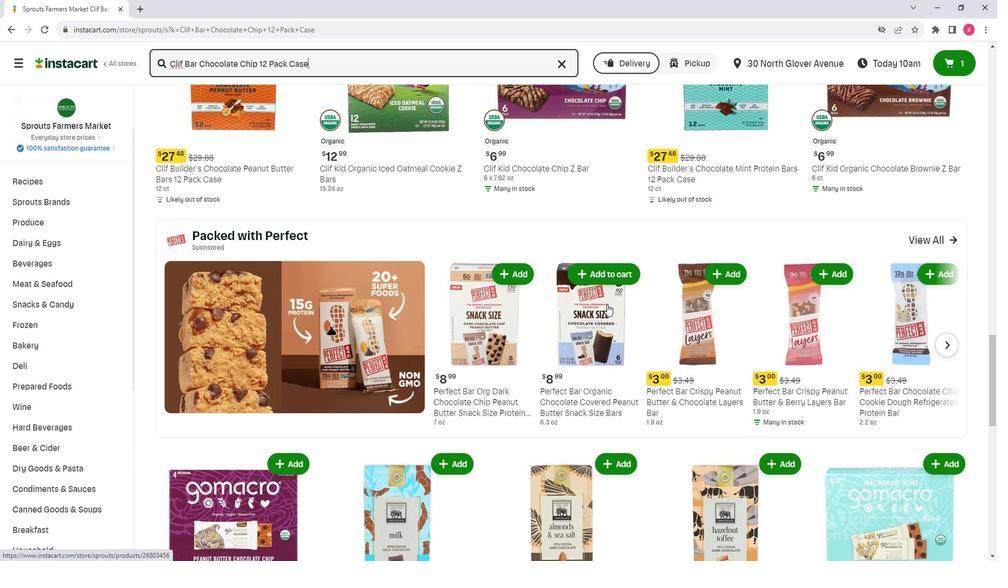 
Action: Mouse scrolled (608, 305) with delta (0, 0)
Screenshot: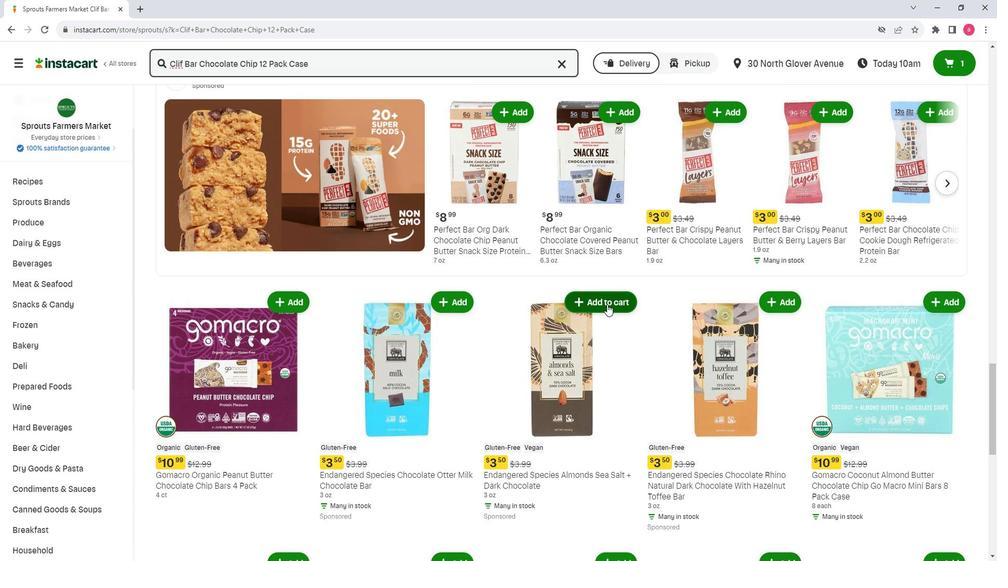 
Action: Mouse scrolled (608, 305) with delta (0, 0)
Screenshot: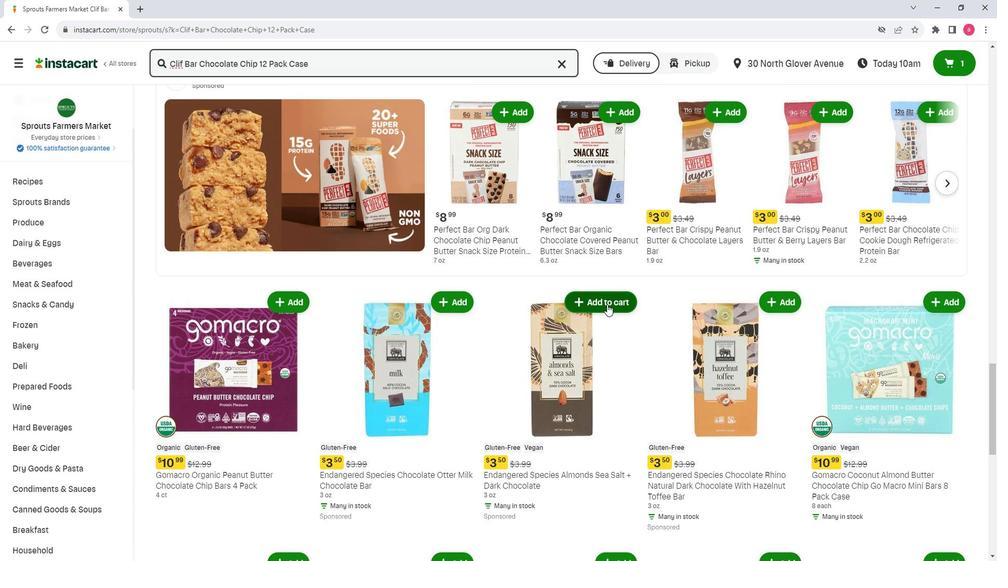 
Action: Mouse scrolled (608, 305) with delta (0, 0)
Screenshot: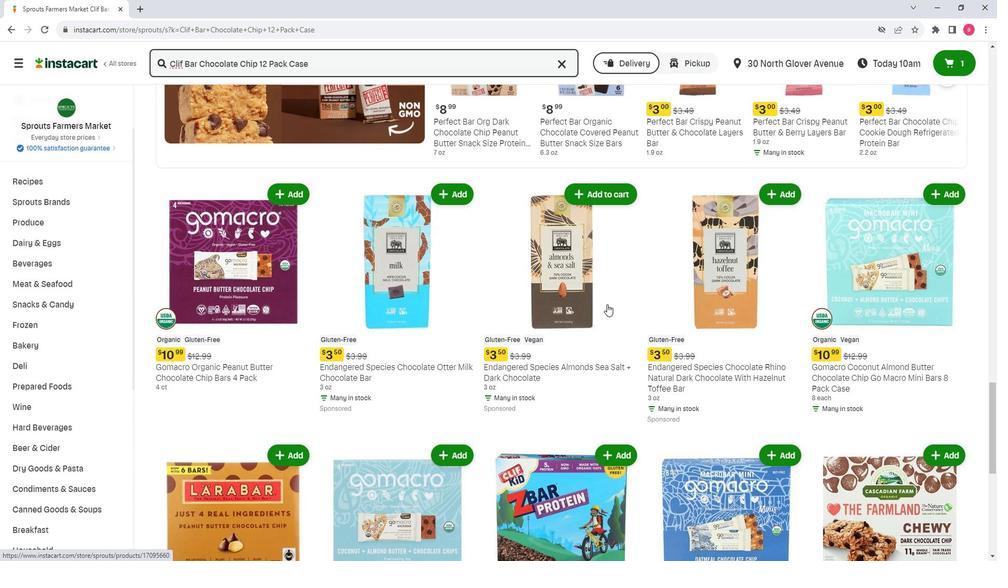 
Action: Mouse scrolled (608, 305) with delta (0, 0)
Screenshot: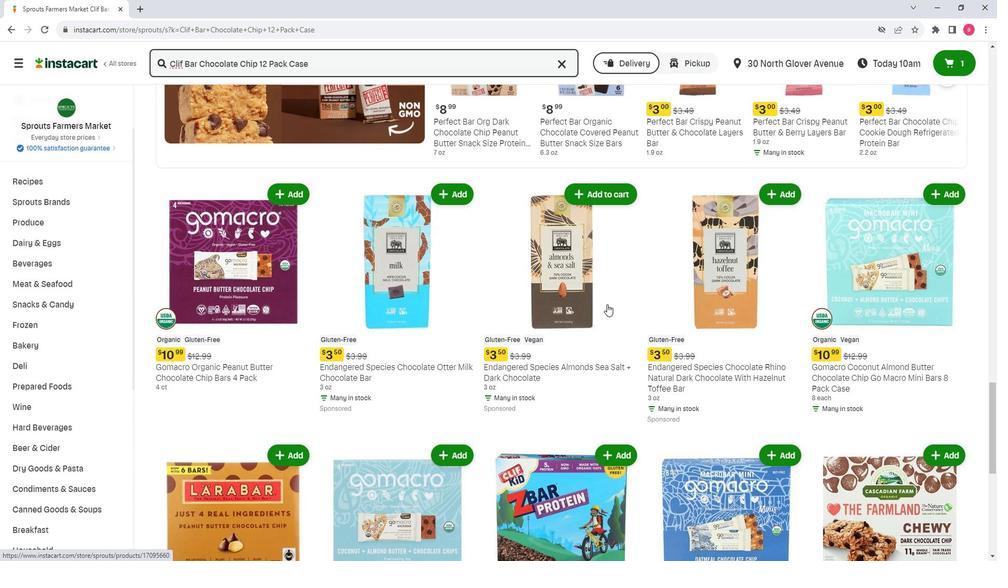 
Action: Mouse scrolled (608, 305) with delta (0, 0)
Screenshot: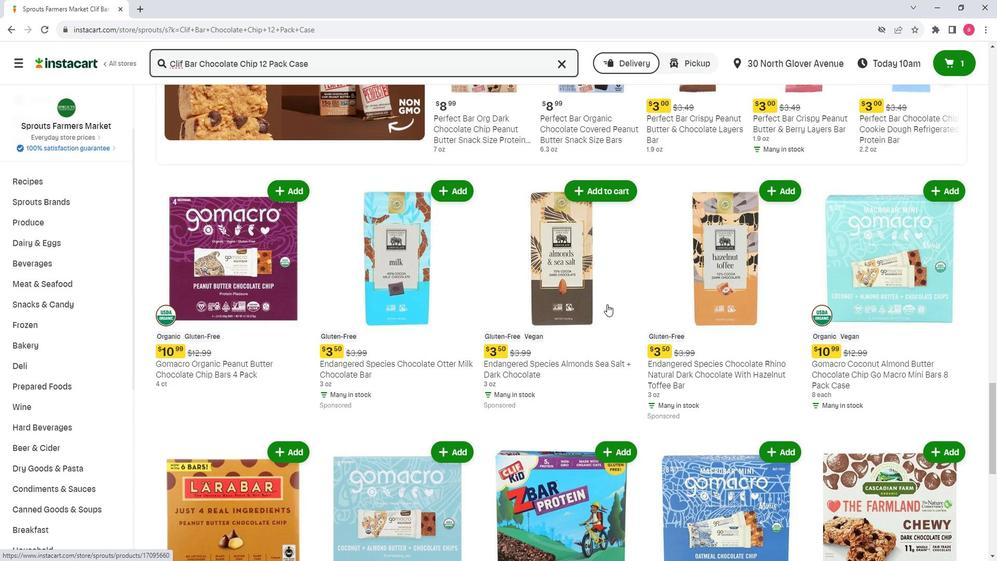 
Action: Mouse scrolled (608, 305) with delta (0, 0)
Screenshot: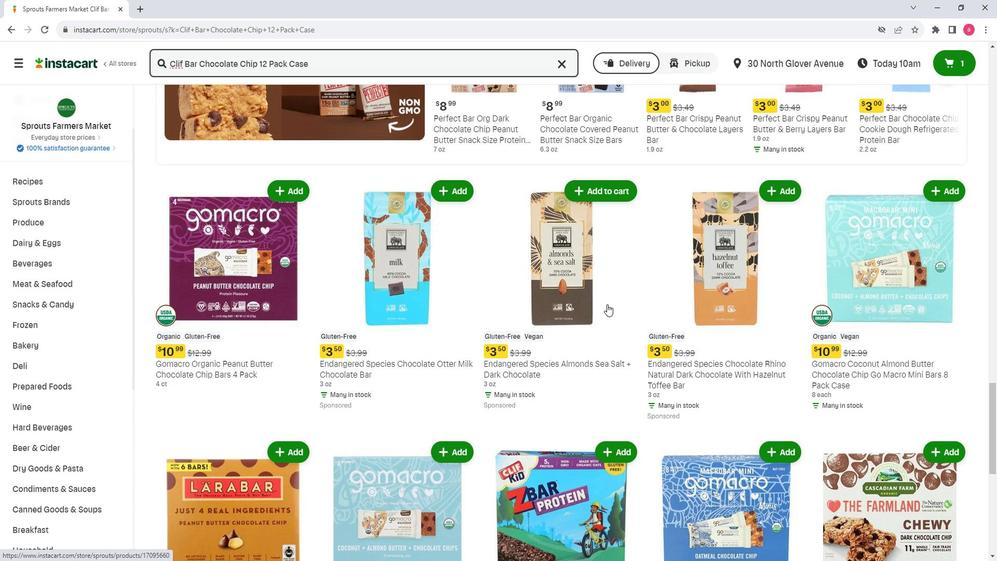 
Action: Mouse scrolled (608, 305) with delta (0, 0)
Screenshot: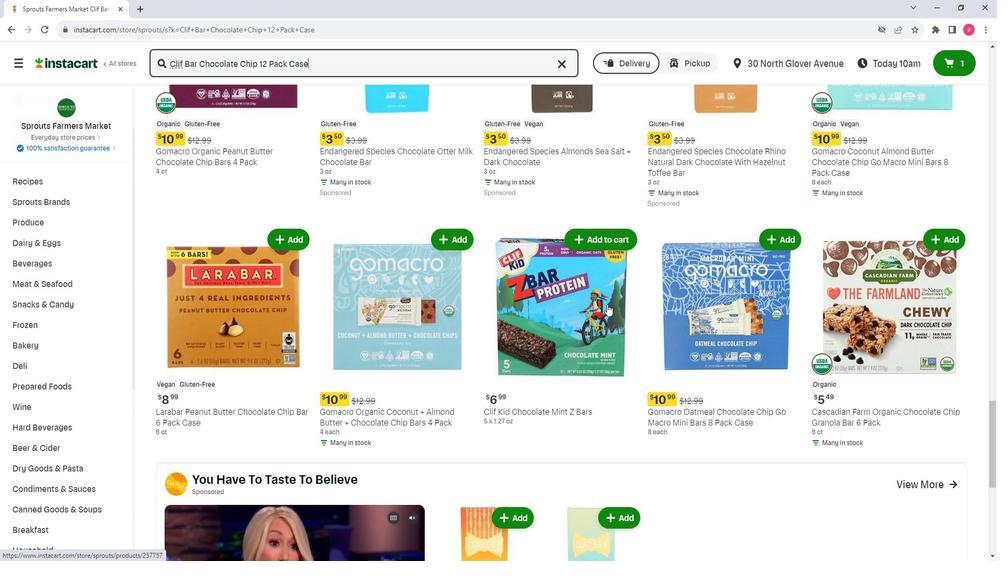 
Action: Mouse scrolled (608, 305) with delta (0, 0)
Screenshot: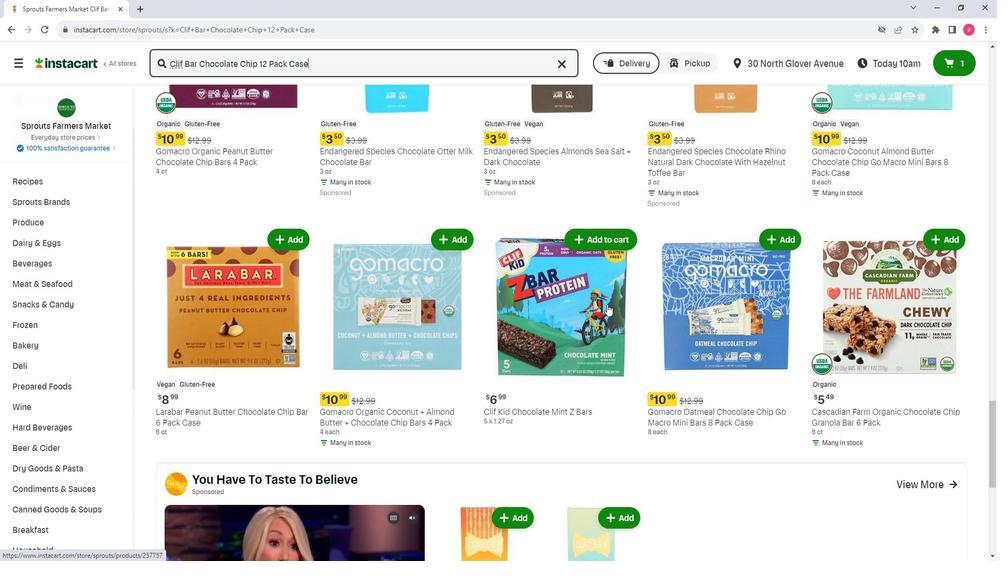 
Action: Mouse scrolled (608, 305) with delta (0, 0)
Screenshot: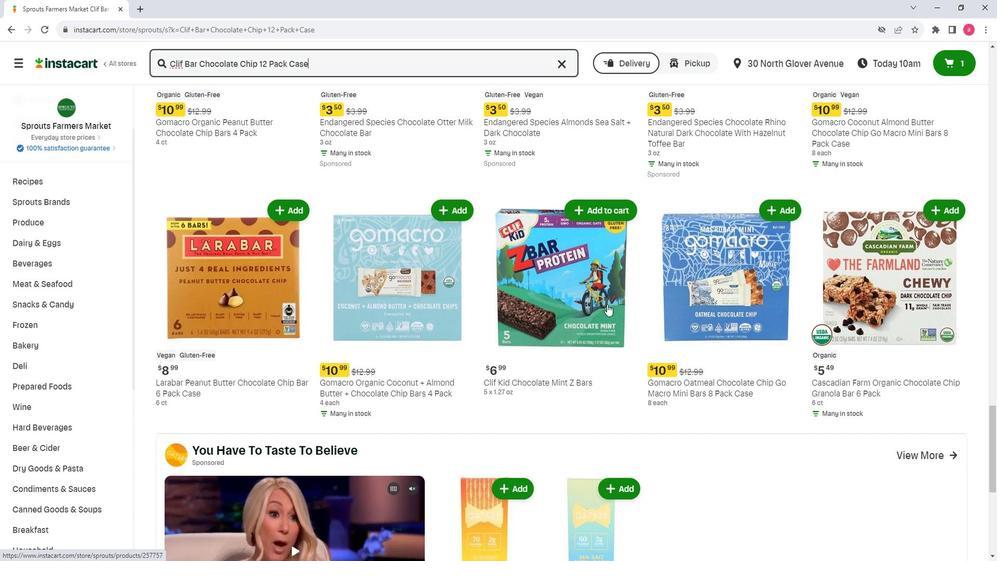 
Action: Mouse scrolled (608, 305) with delta (0, 0)
Screenshot: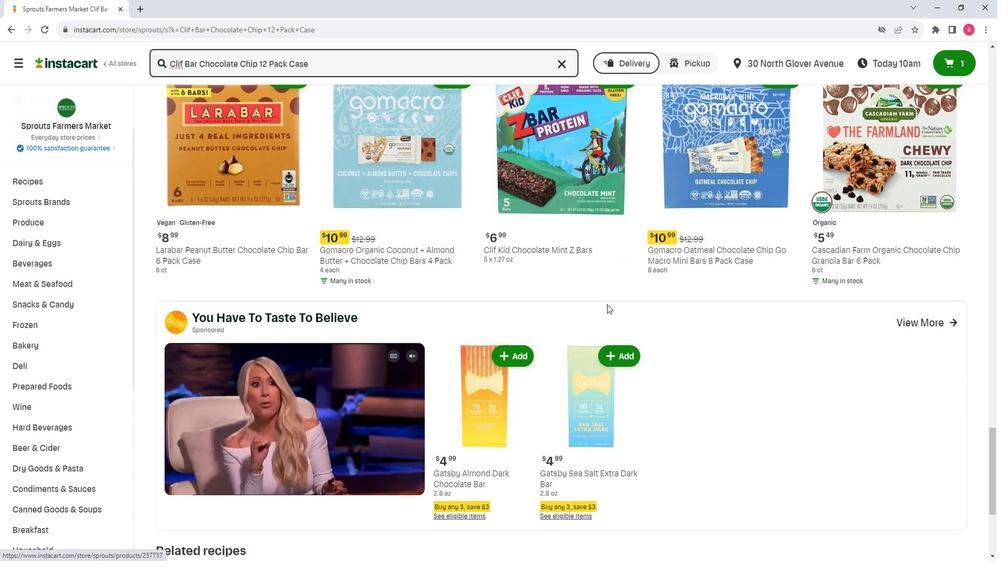 
Action: Mouse scrolled (608, 305) with delta (0, 0)
Screenshot: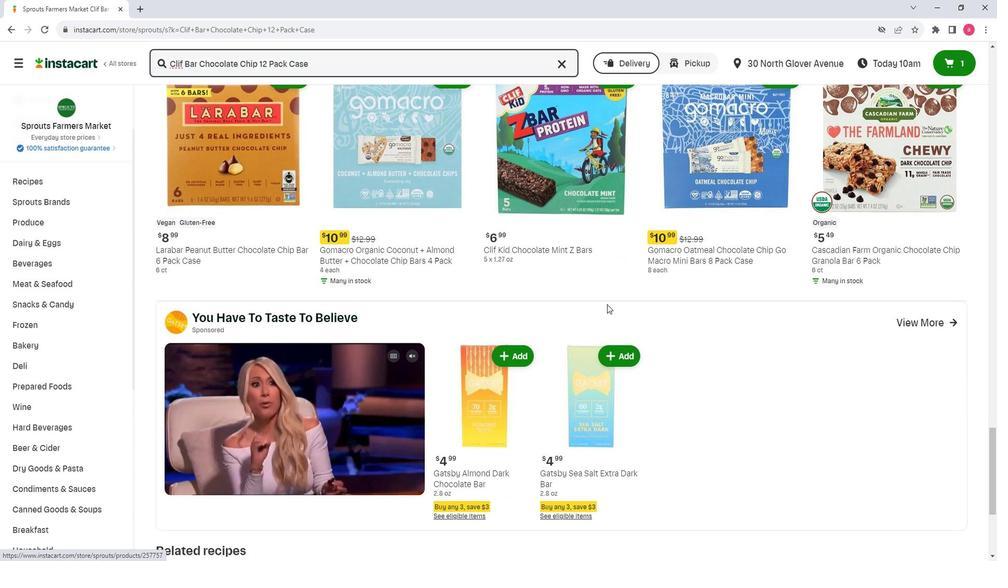 
Action: Mouse scrolled (608, 305) with delta (0, 0)
Screenshot: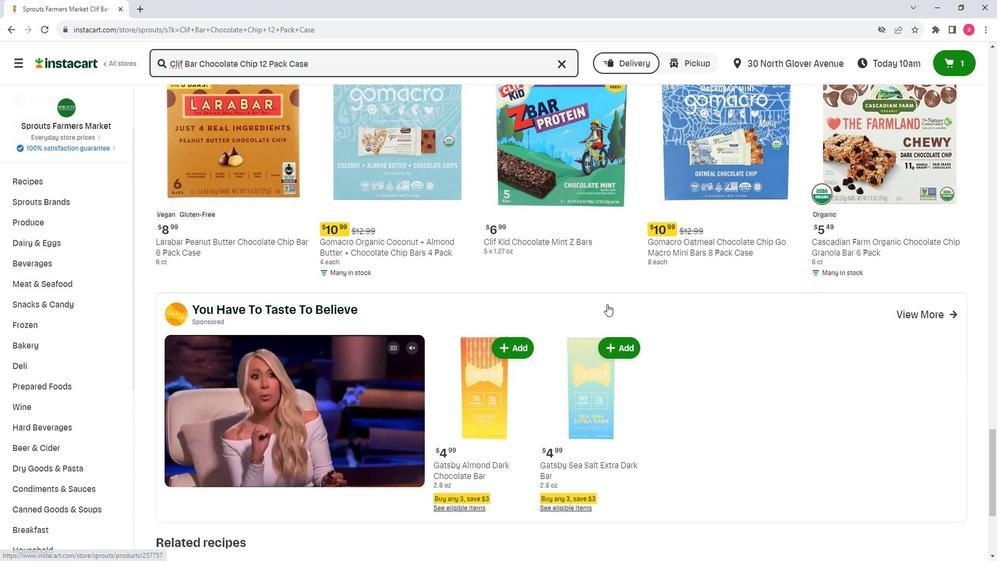 
Action: Mouse scrolled (608, 305) with delta (0, 0)
Screenshot: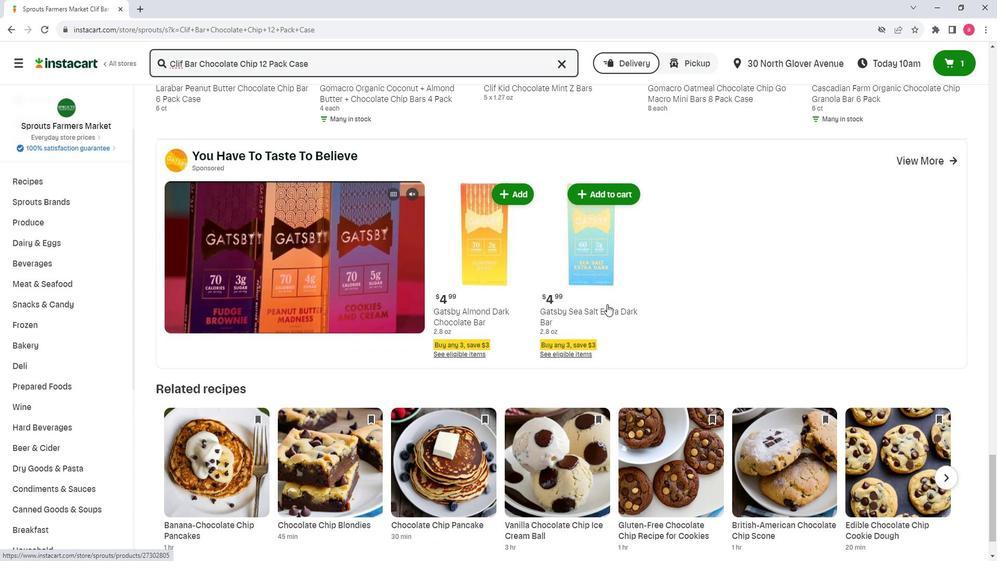 
Action: Mouse scrolled (608, 305) with delta (0, 0)
Screenshot: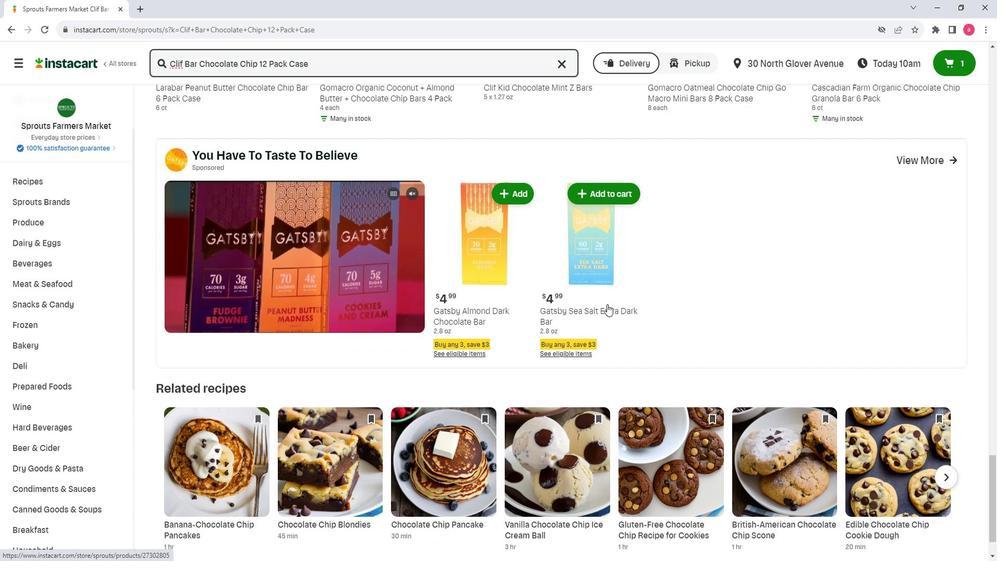 
Action: Mouse scrolled (608, 305) with delta (0, 0)
Screenshot: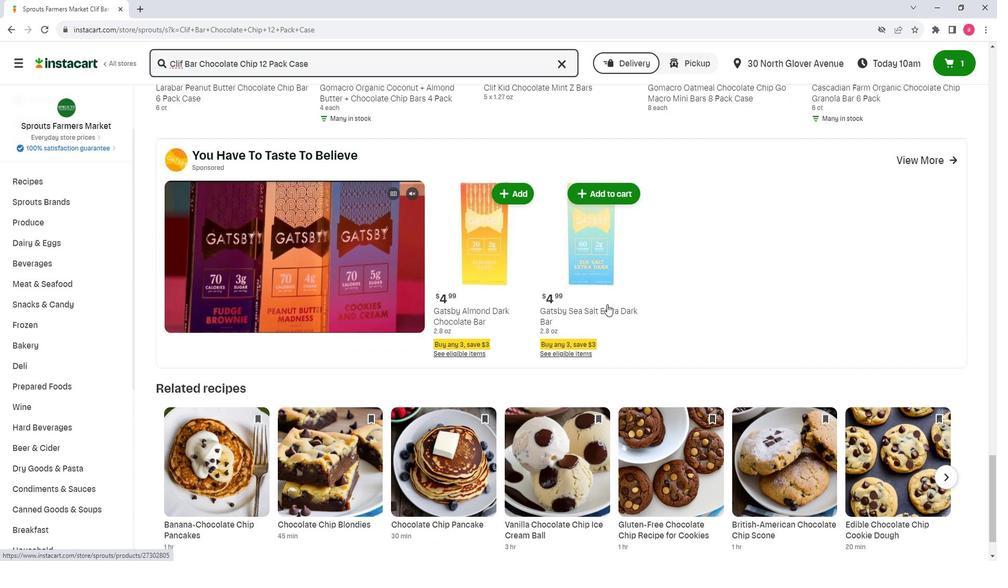 
Action: Mouse scrolled (608, 305) with delta (0, 0)
Screenshot: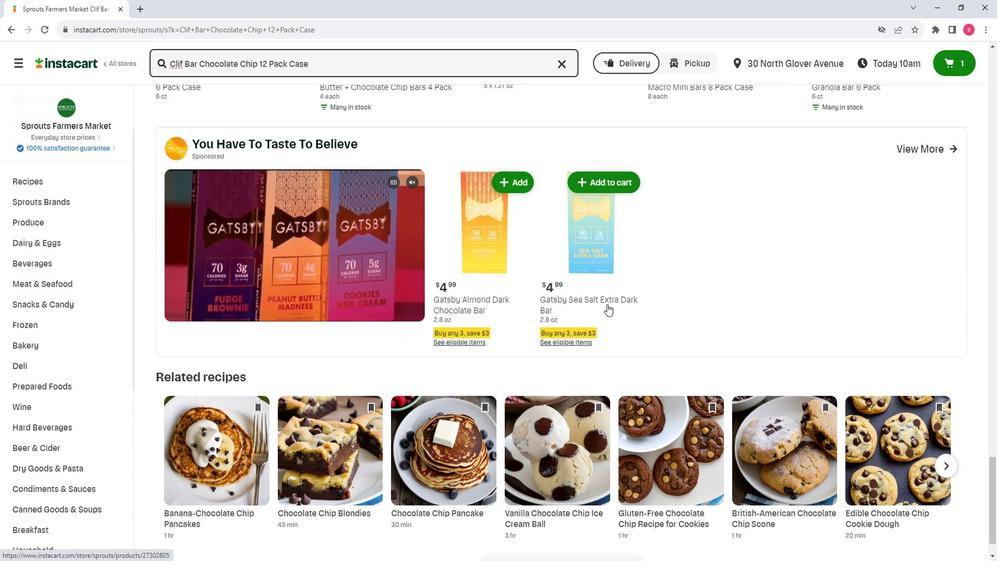 
